 Task: Look for space in Wādī as Sīr, Jordan from 22nd June, 2023 to 30th June, 2023 for 2 adults in price range Rs.7000 to Rs.15000. Place can be entire place with 1  bedroom having 1 bed and 1 bathroom. Property type can be house, flat, guest house, hotel. Amenities needed are: washing machine. Booking option can be shelf check-in. Required host language is English.
Action: Mouse moved to (458, 70)
Screenshot: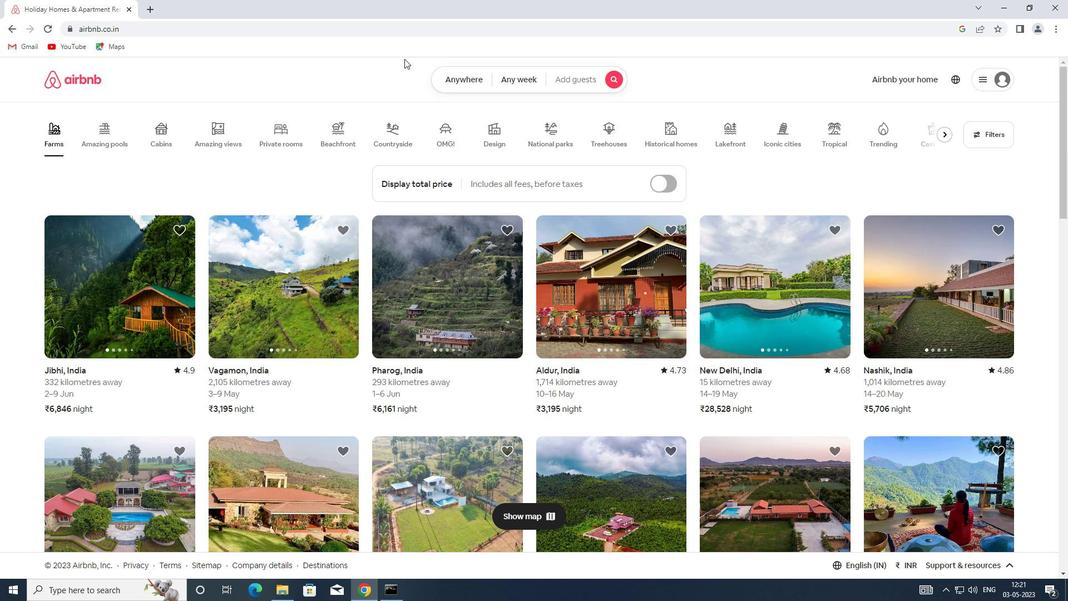
Action: Mouse pressed left at (458, 70)
Screenshot: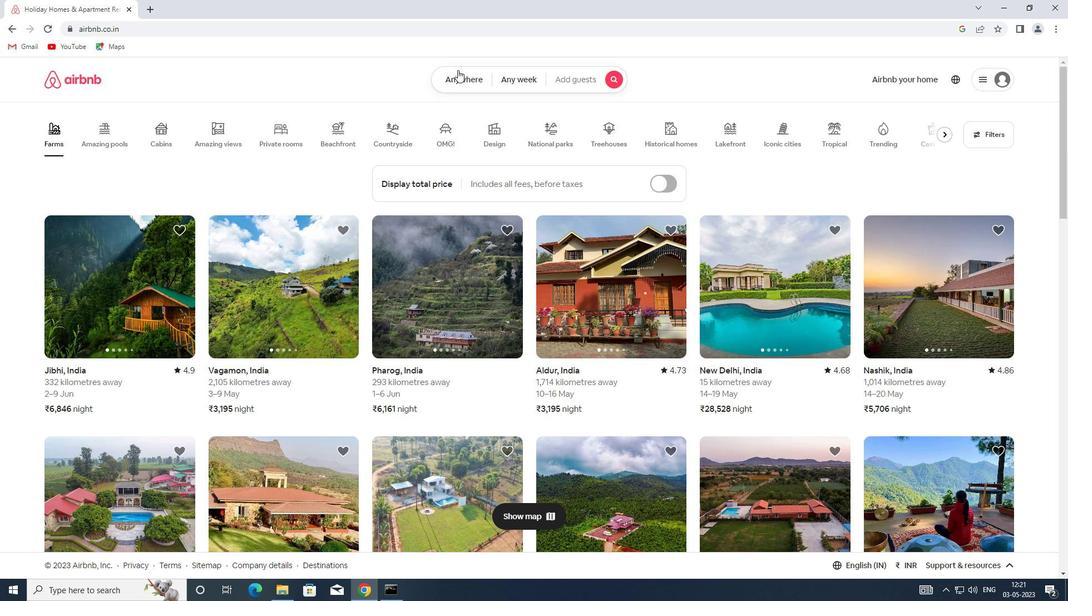 
Action: Mouse moved to (337, 126)
Screenshot: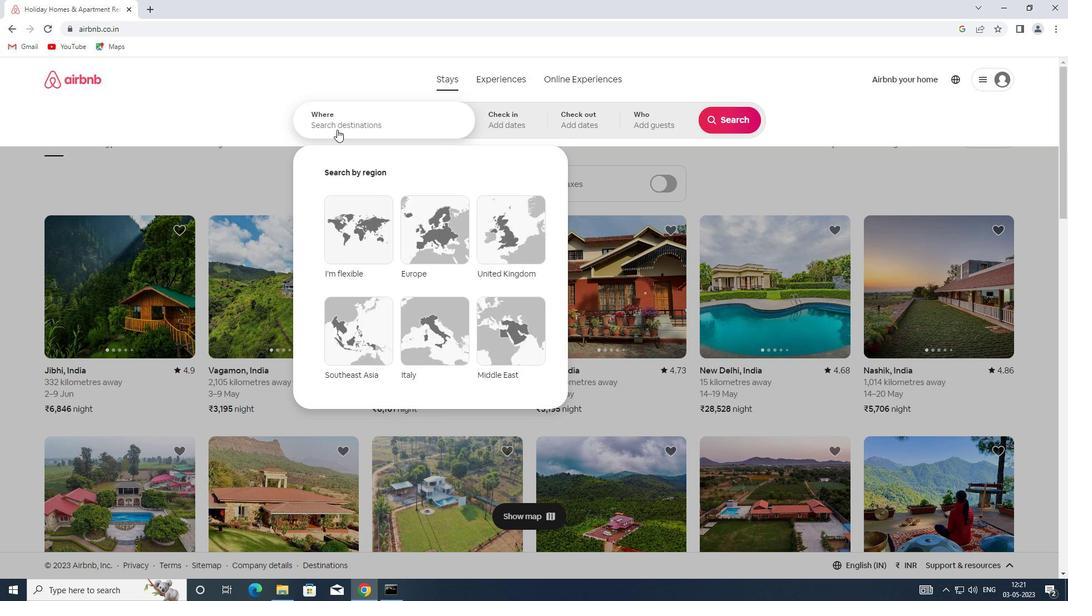 
Action: Mouse pressed left at (337, 126)
Screenshot: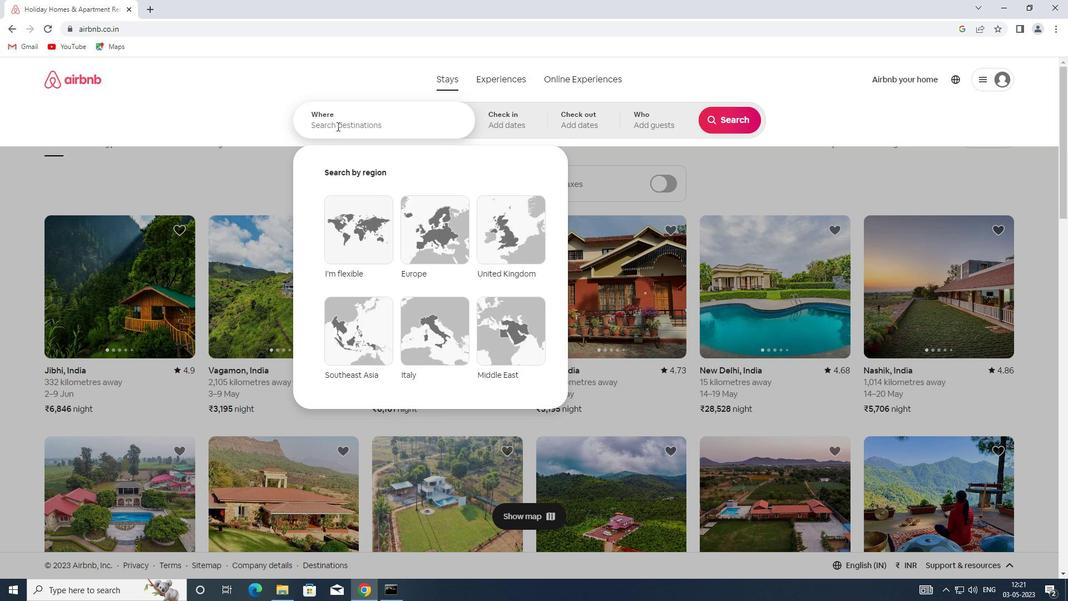 
Action: Key pressed <Key.shift>WADI<Key.space><Key.shift>S<Key.backspace>AS<Key.space><Key.shift>SIR,<Key.shift>JORDAN
Screenshot: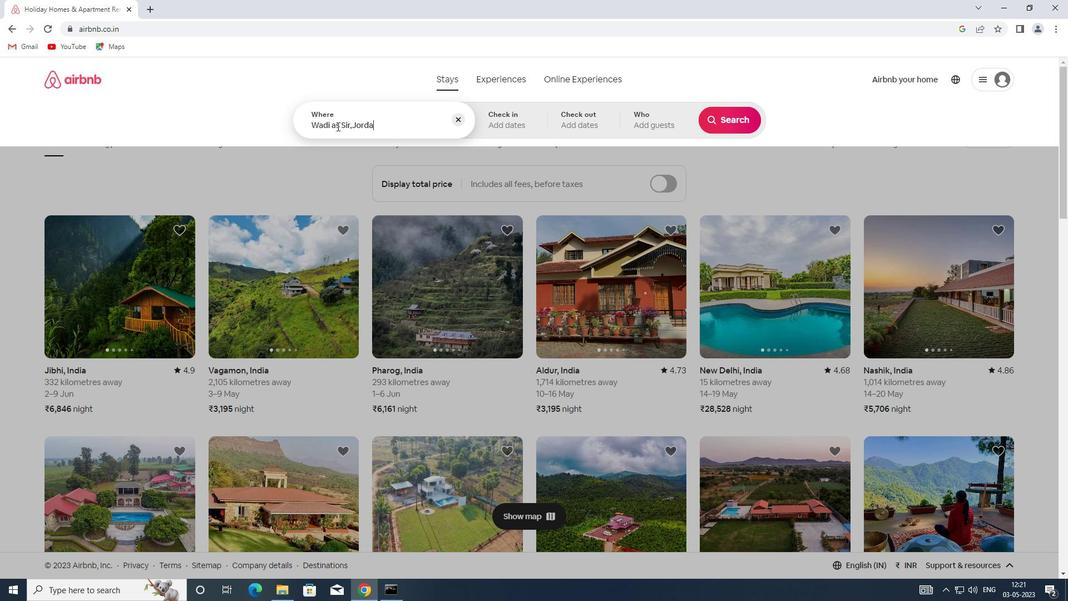
Action: Mouse moved to (509, 122)
Screenshot: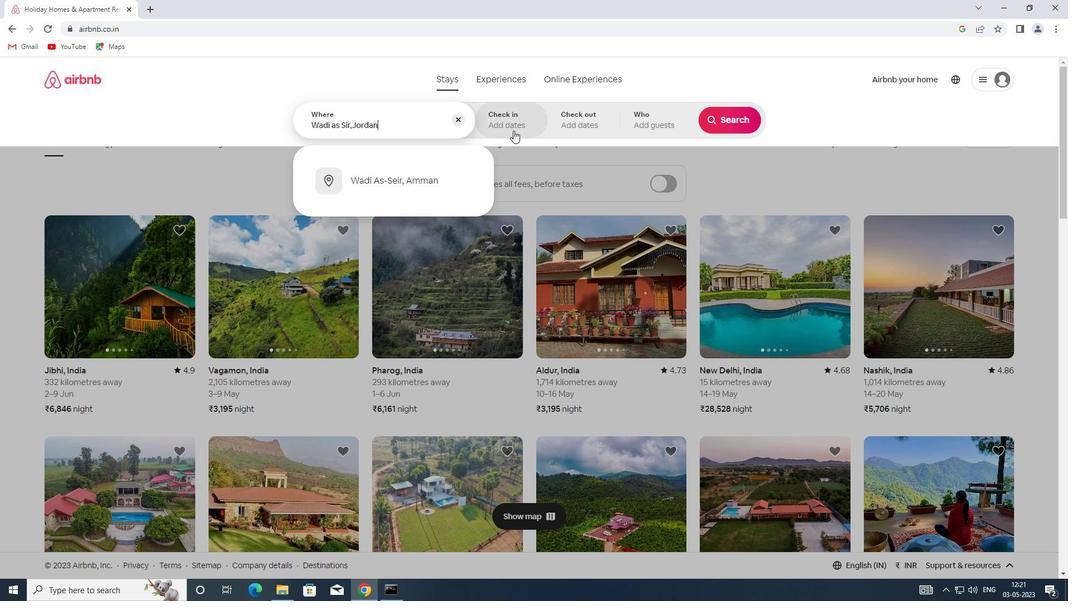 
Action: Mouse pressed left at (509, 122)
Screenshot: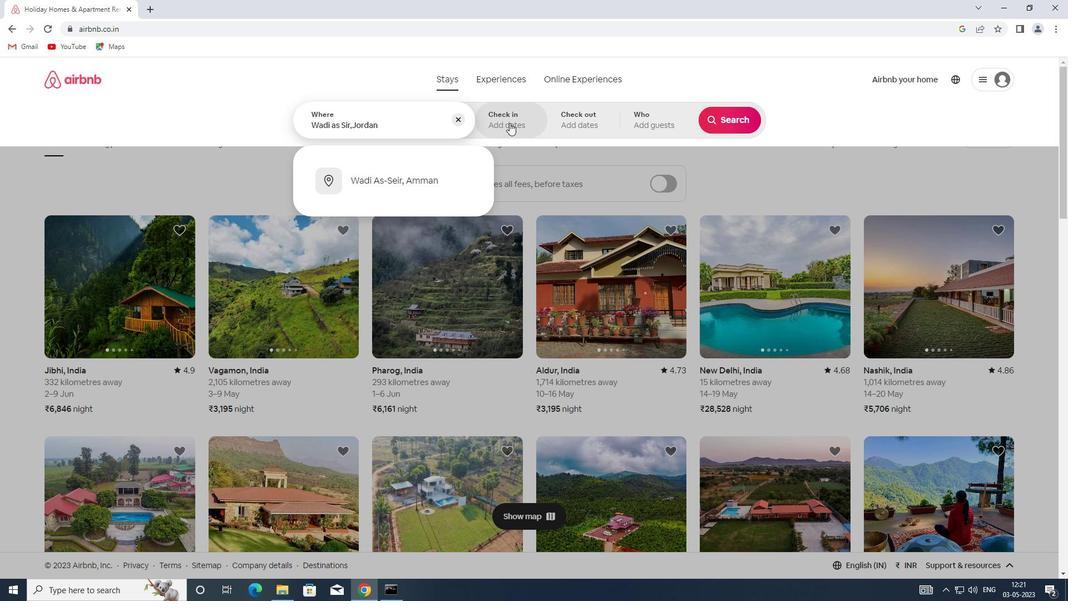 
Action: Mouse moved to (673, 332)
Screenshot: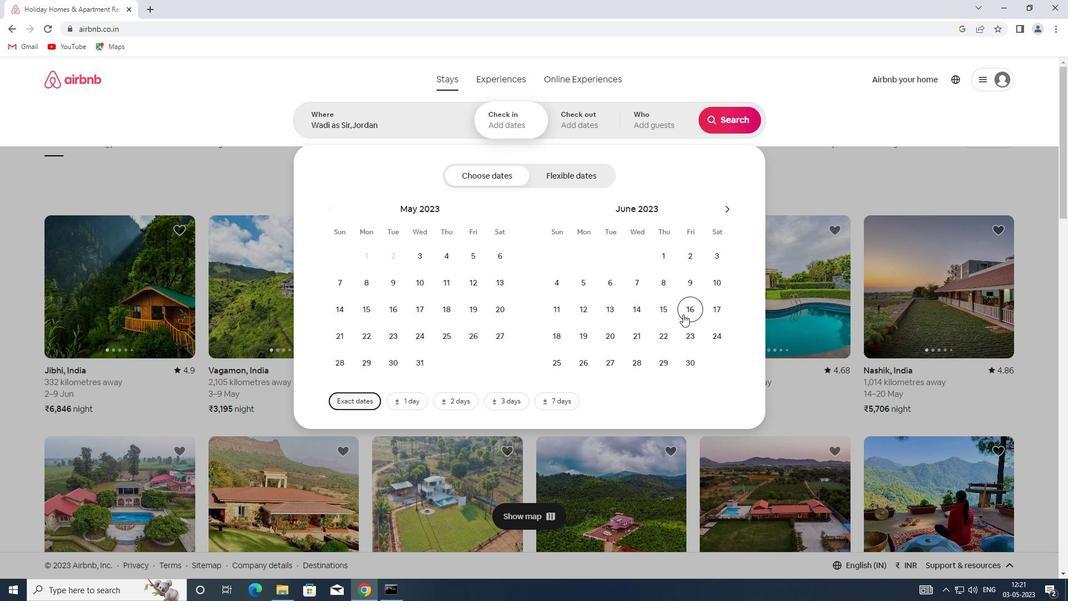 
Action: Mouse pressed left at (673, 332)
Screenshot: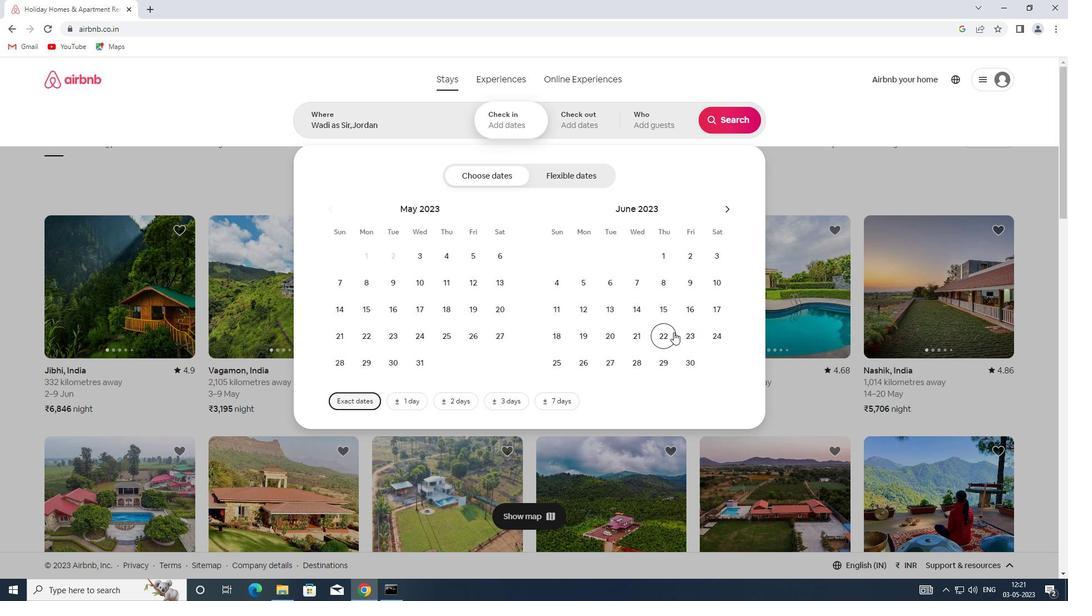 
Action: Mouse moved to (682, 359)
Screenshot: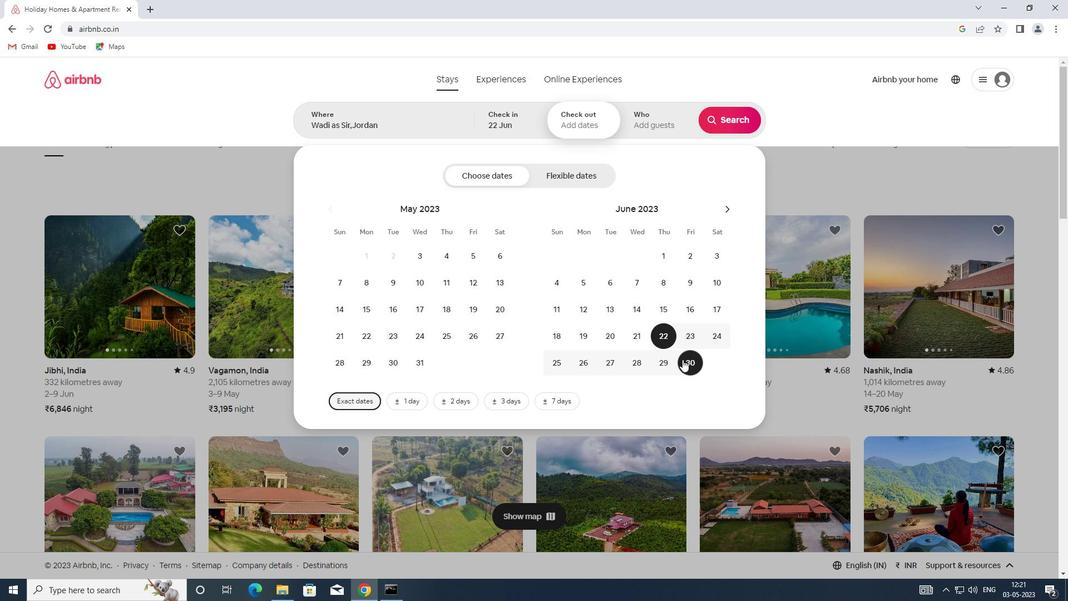 
Action: Mouse pressed left at (682, 359)
Screenshot: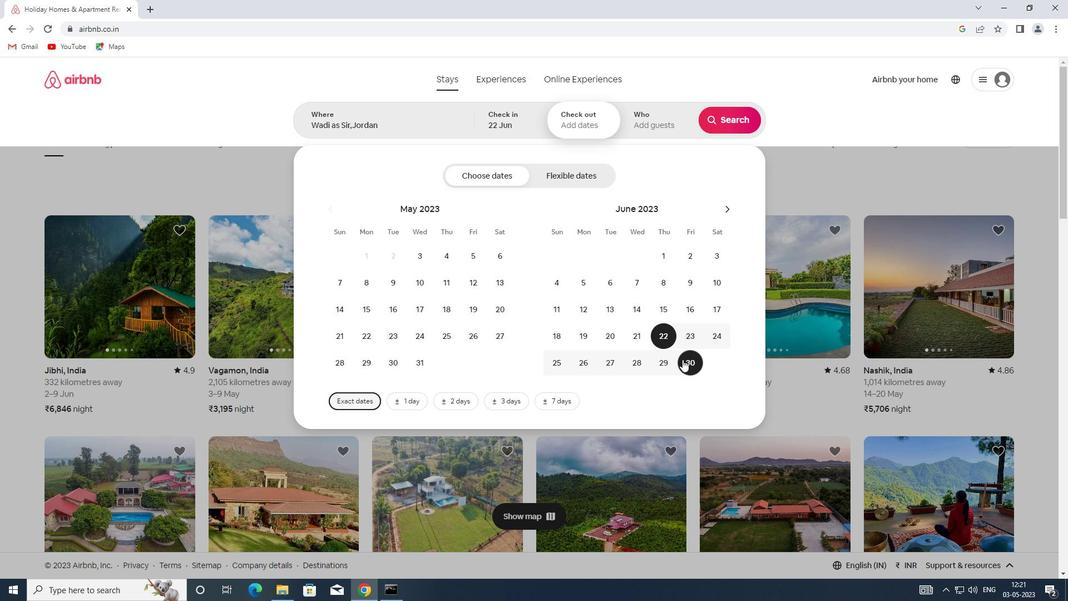 
Action: Mouse moved to (658, 124)
Screenshot: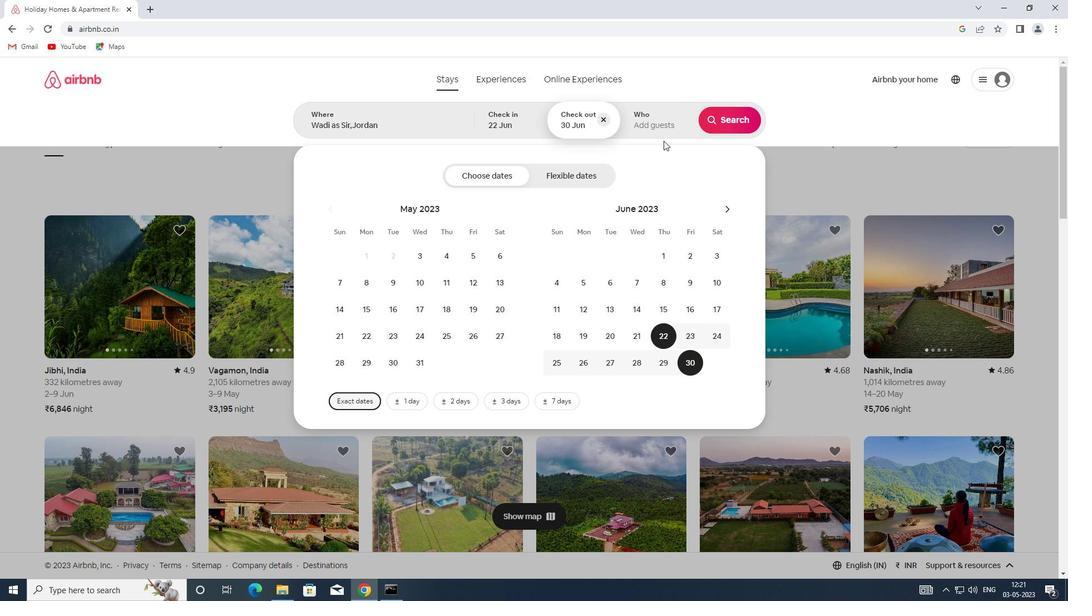 
Action: Mouse pressed left at (658, 124)
Screenshot: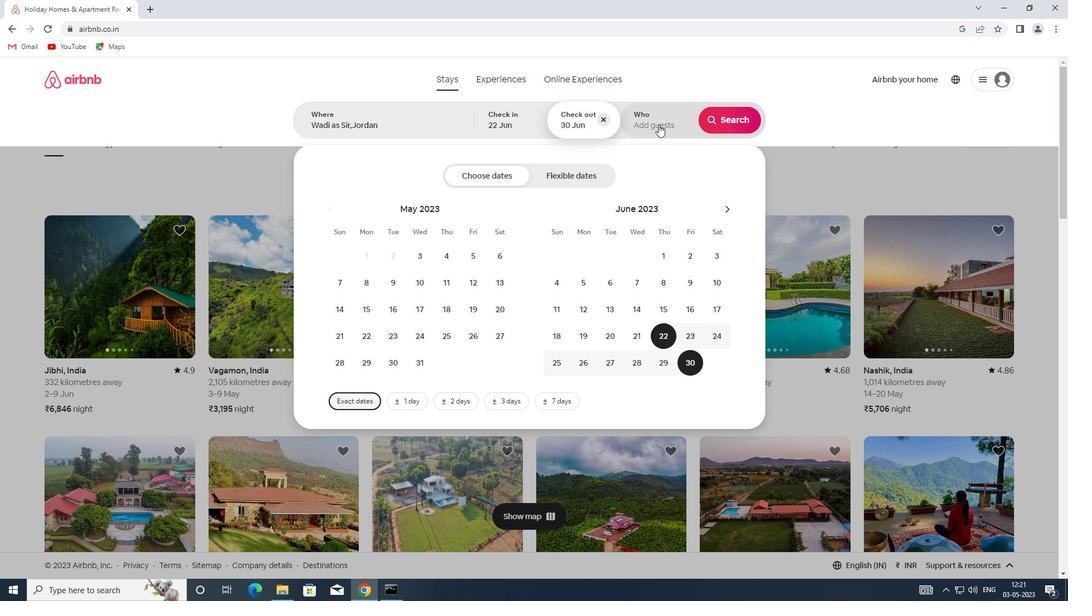 
Action: Mouse moved to (742, 179)
Screenshot: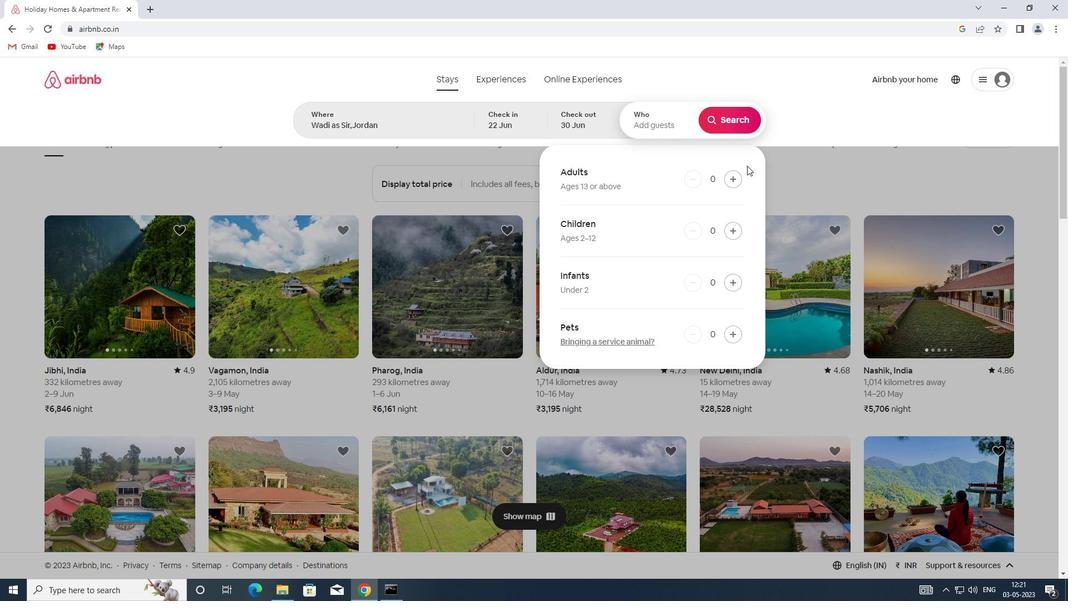 
Action: Mouse pressed left at (742, 179)
Screenshot: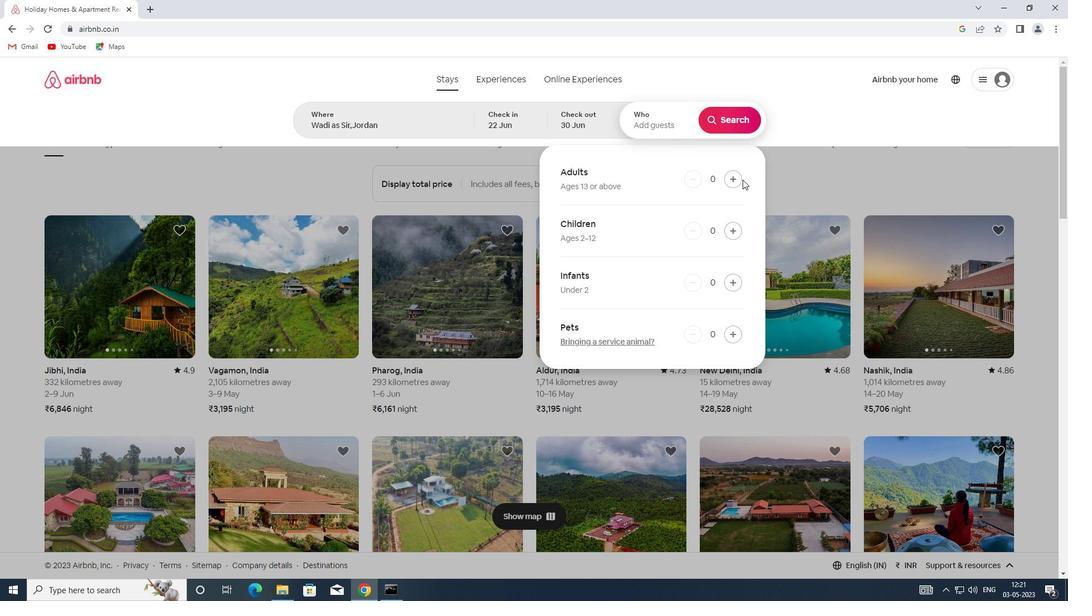 
Action: Mouse moved to (737, 176)
Screenshot: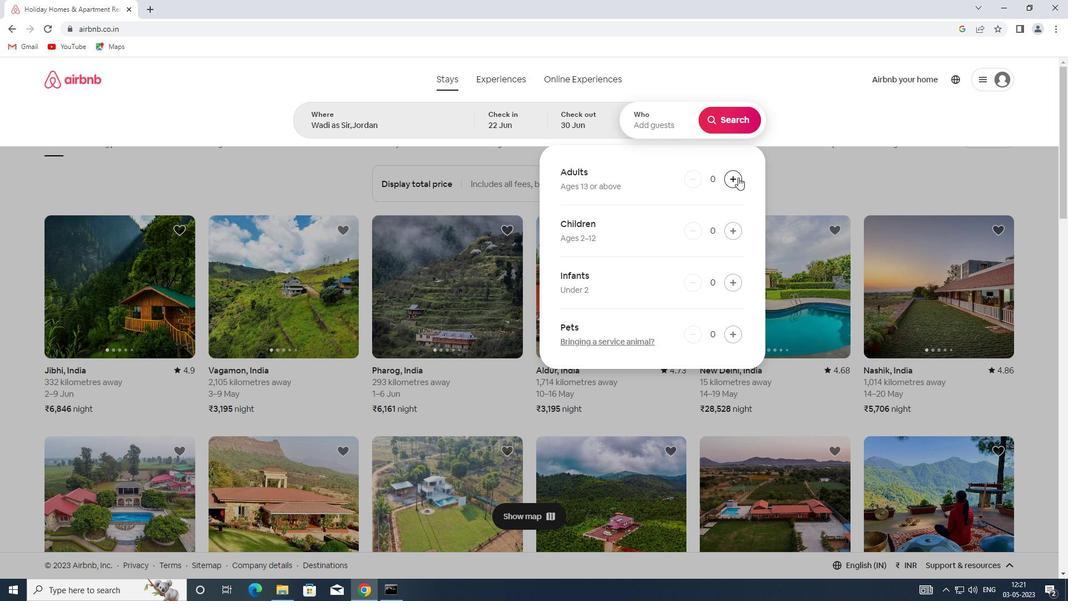 
Action: Mouse pressed left at (737, 176)
Screenshot: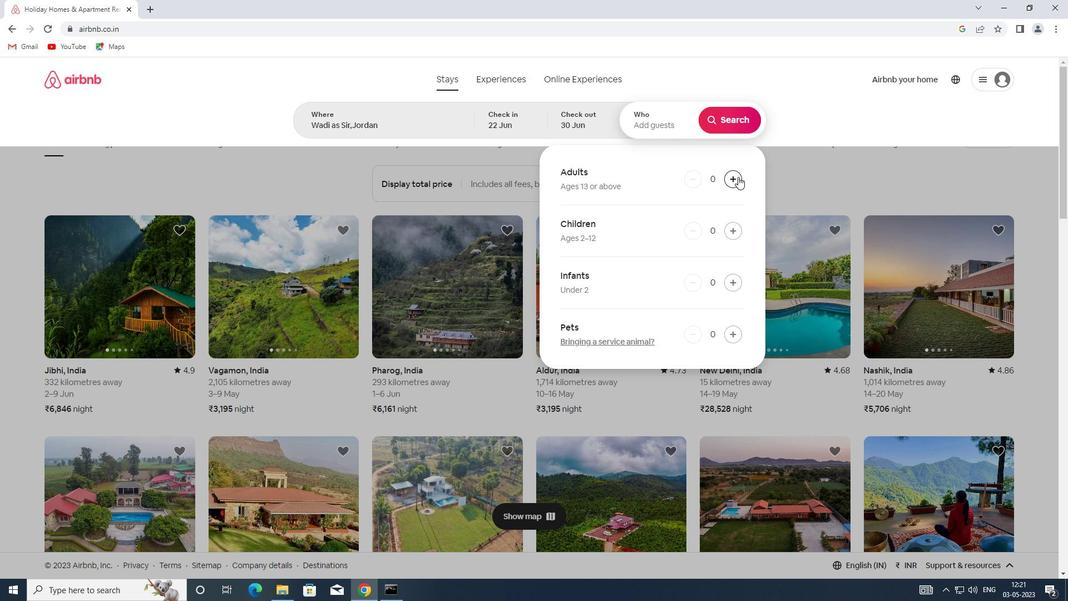 
Action: Mouse pressed left at (737, 176)
Screenshot: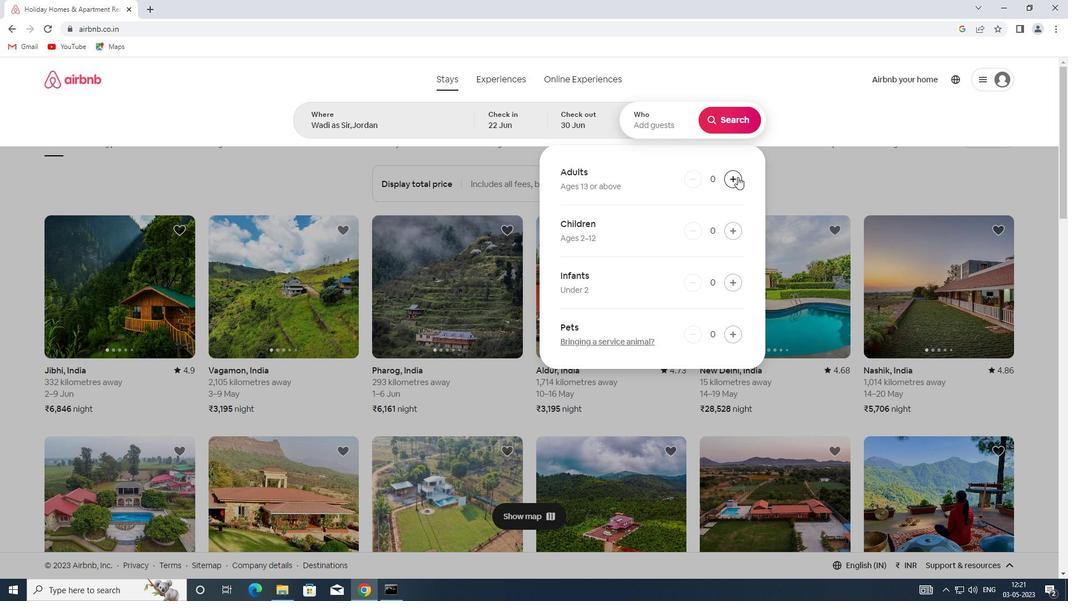 
Action: Mouse moved to (736, 114)
Screenshot: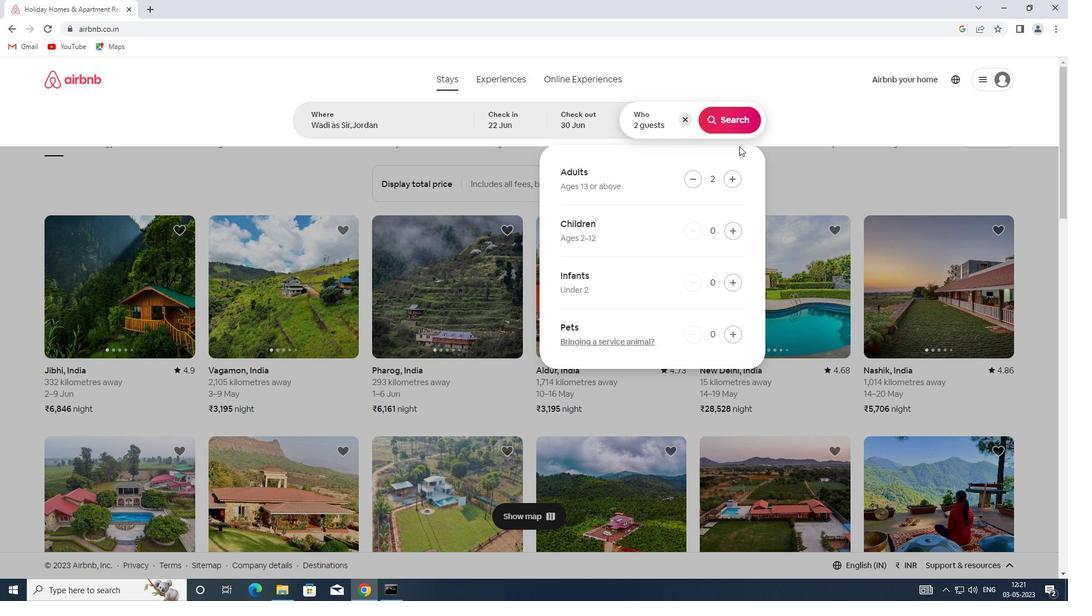 
Action: Mouse pressed left at (736, 114)
Screenshot: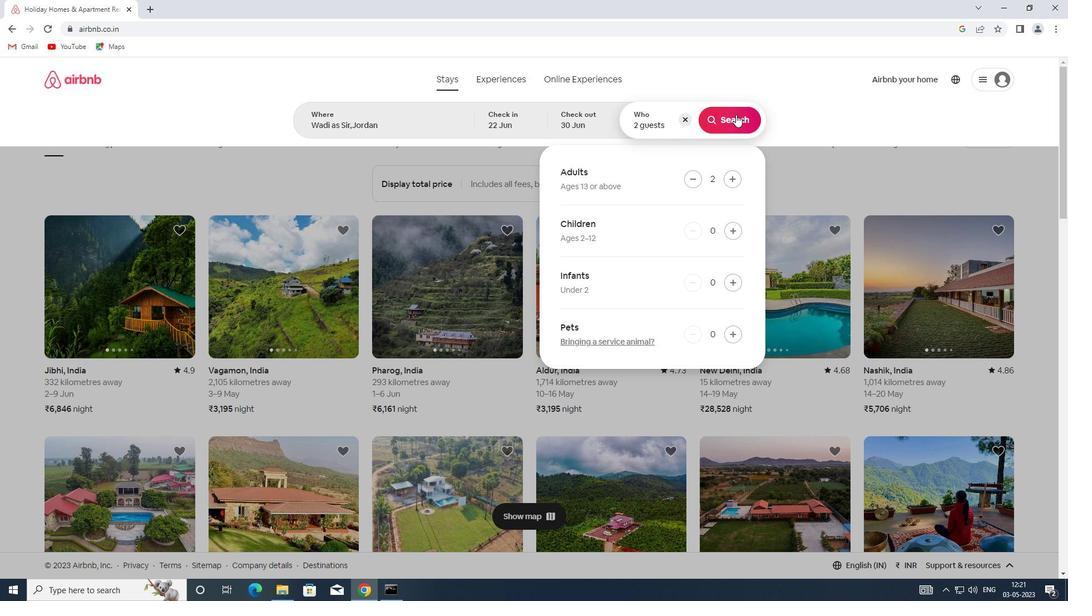 
Action: Mouse moved to (1005, 125)
Screenshot: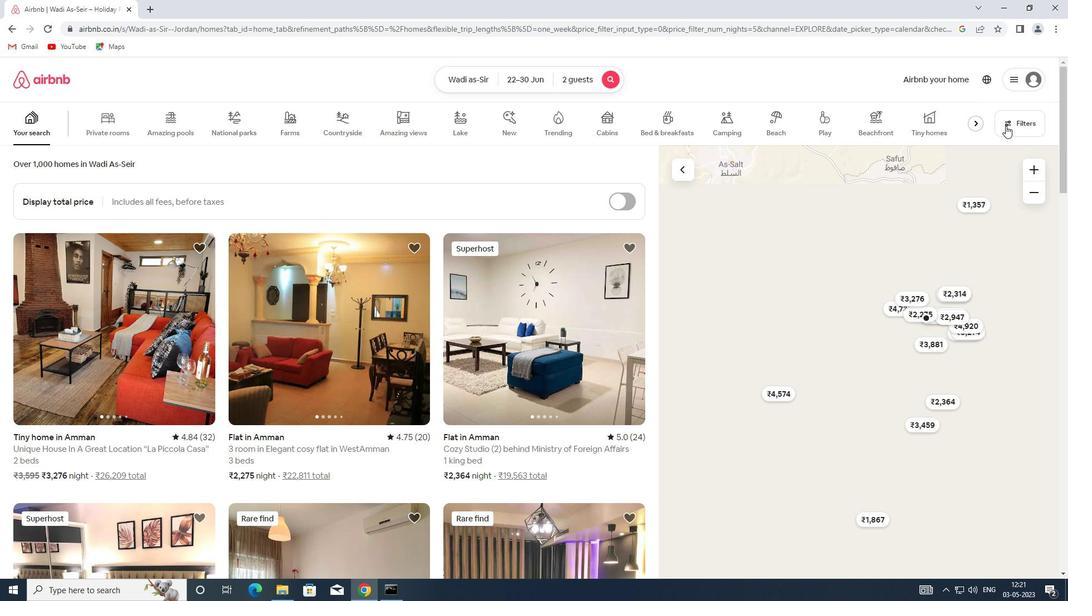 
Action: Mouse pressed left at (1005, 125)
Screenshot: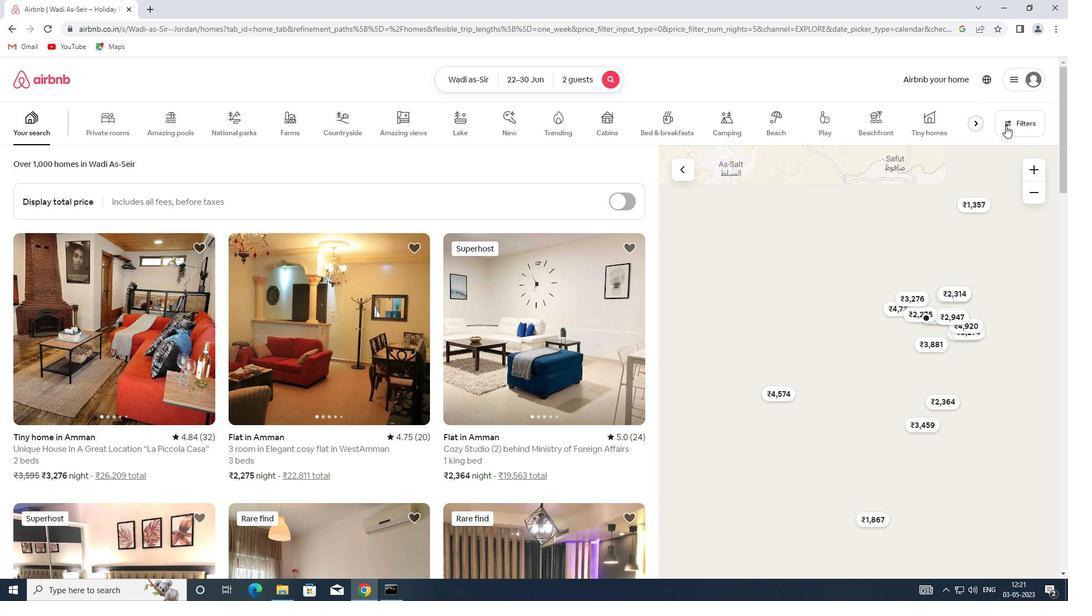 
Action: Mouse moved to (407, 259)
Screenshot: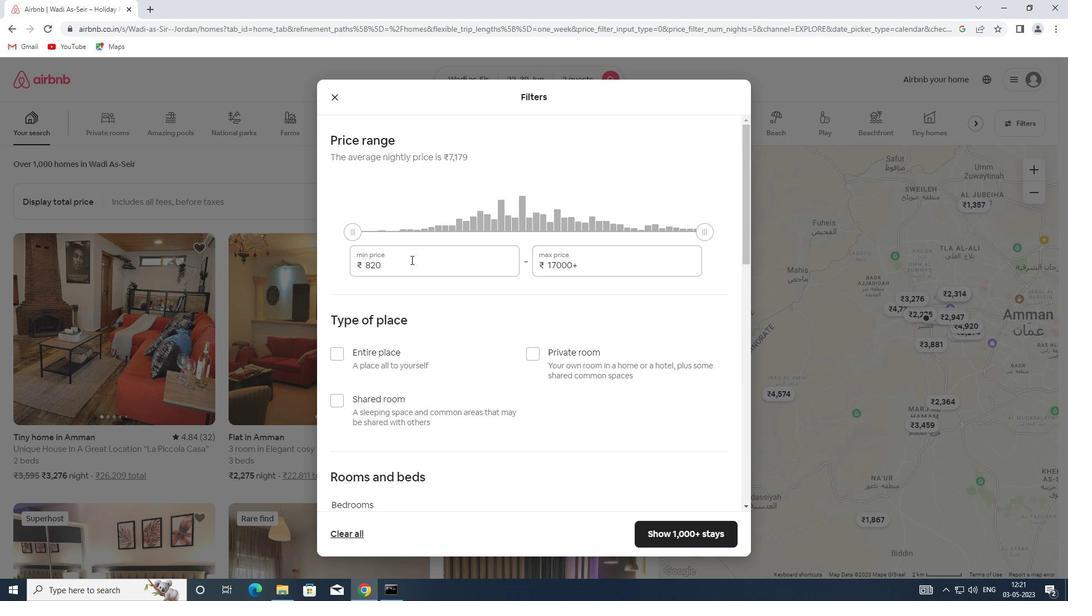 
Action: Mouse pressed left at (407, 259)
Screenshot: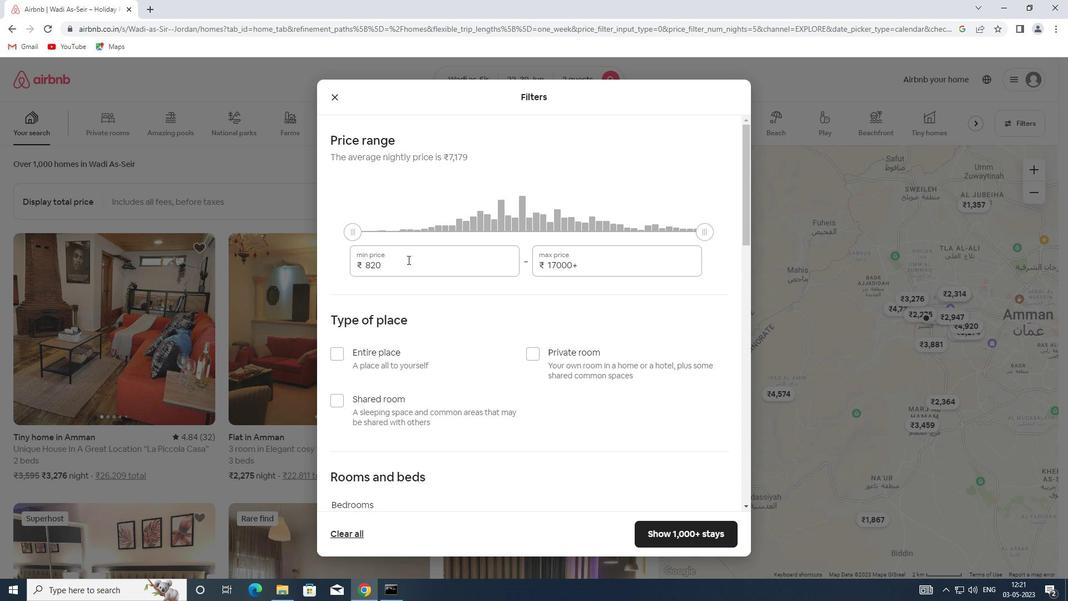 
Action: Mouse moved to (352, 266)
Screenshot: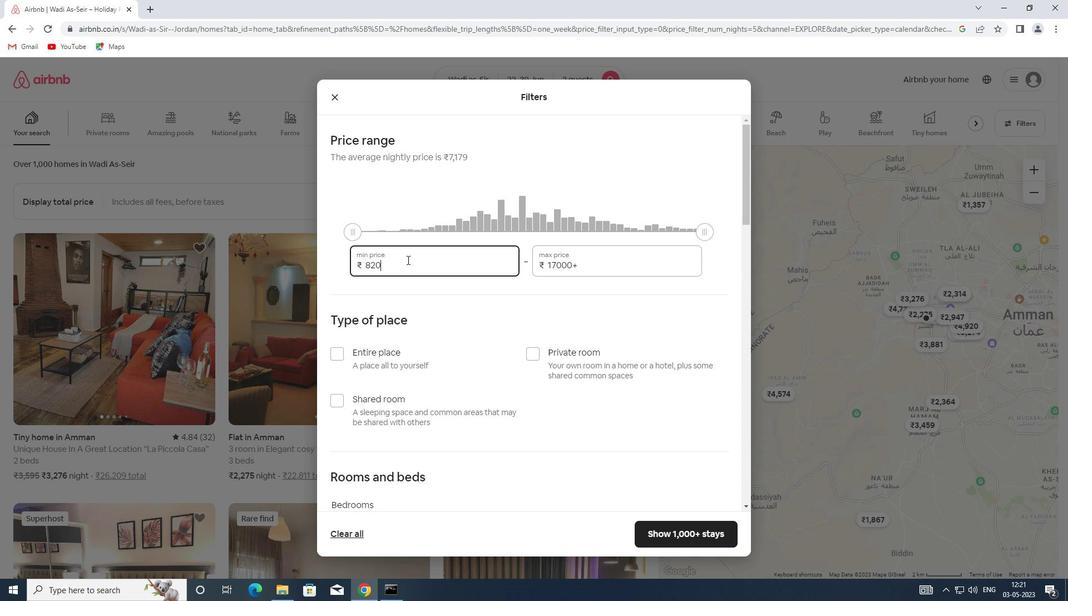 
Action: Key pressed 7000
Screenshot: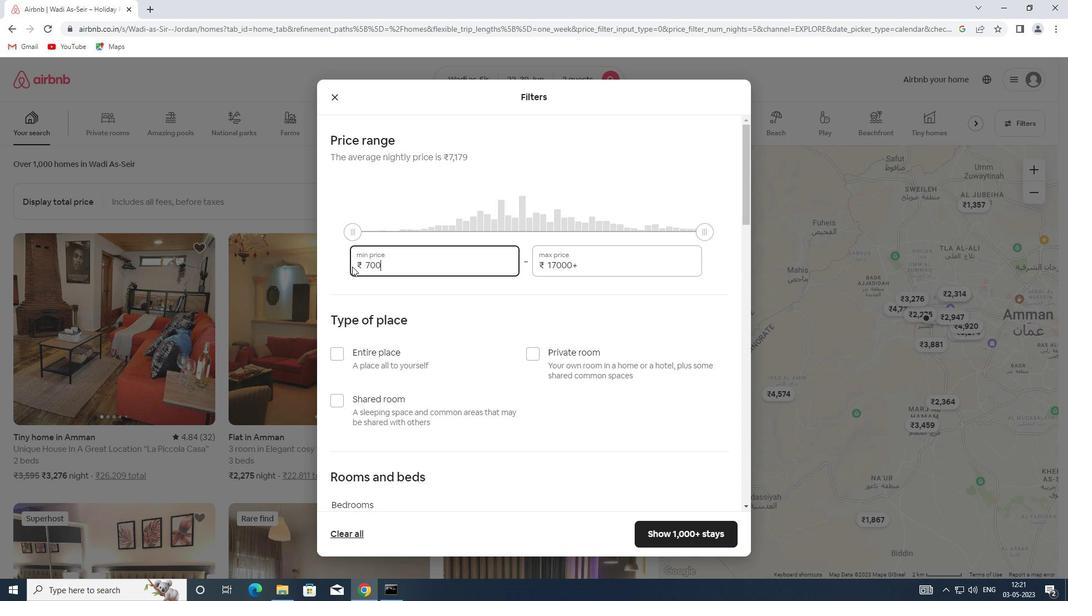 
Action: Mouse moved to (578, 267)
Screenshot: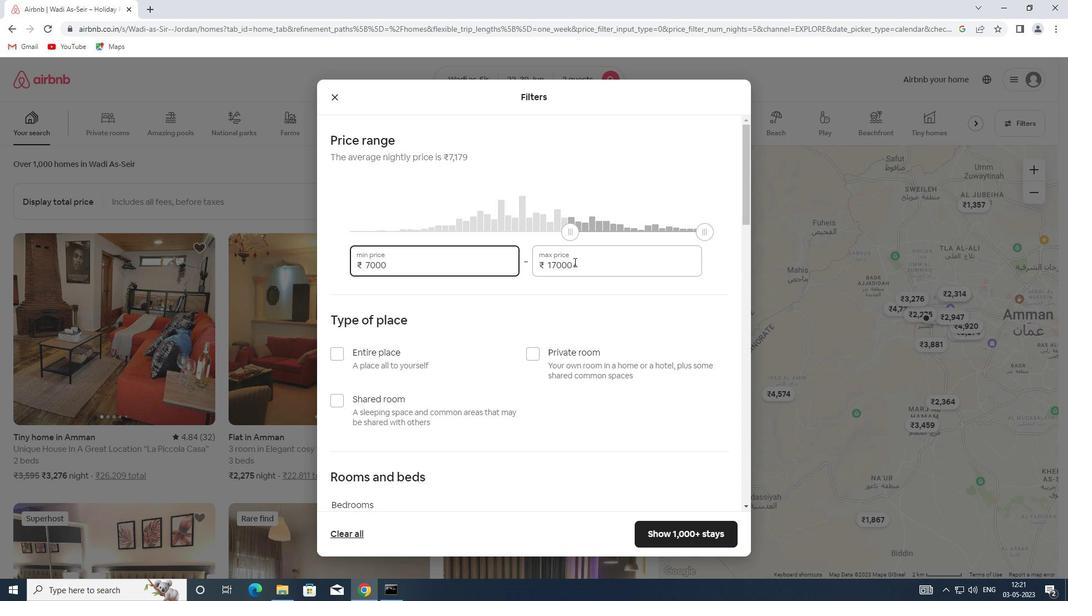 
Action: Mouse pressed left at (578, 267)
Screenshot: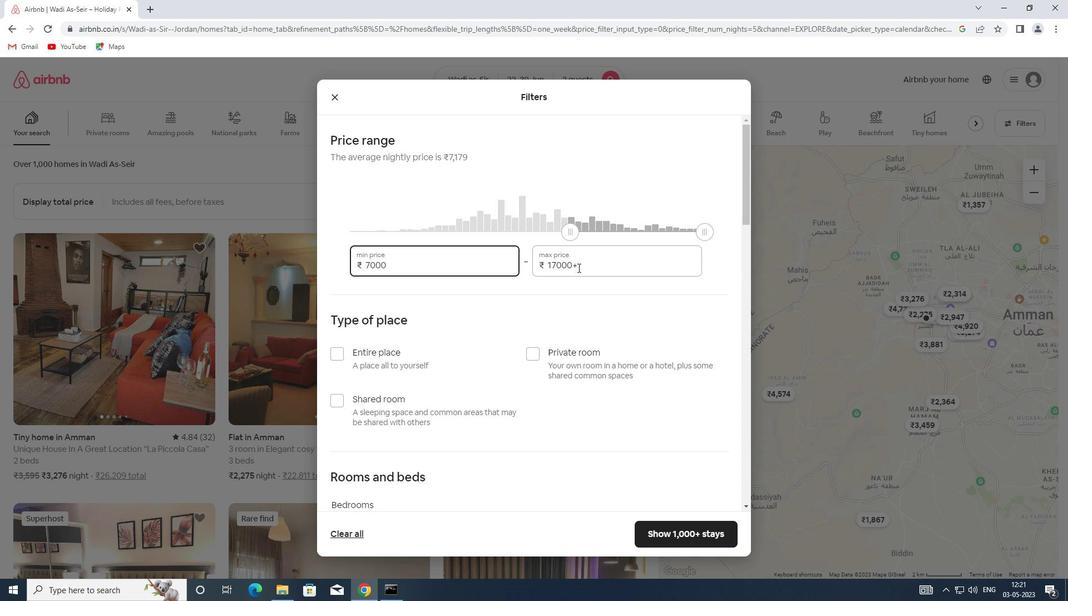 
Action: Mouse moved to (470, 267)
Screenshot: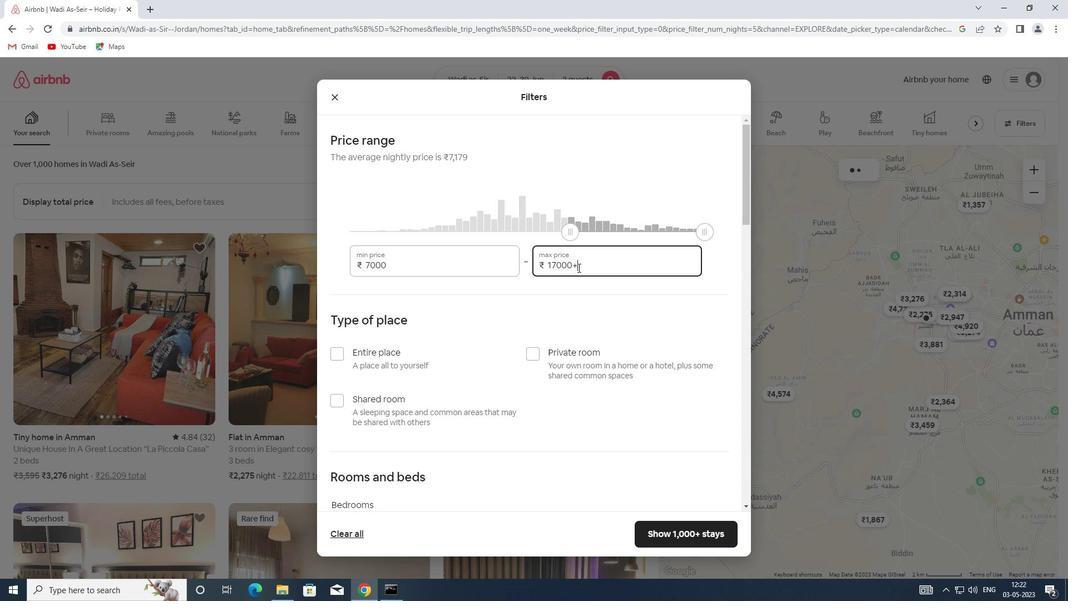 
Action: Key pressed 15000
Screenshot: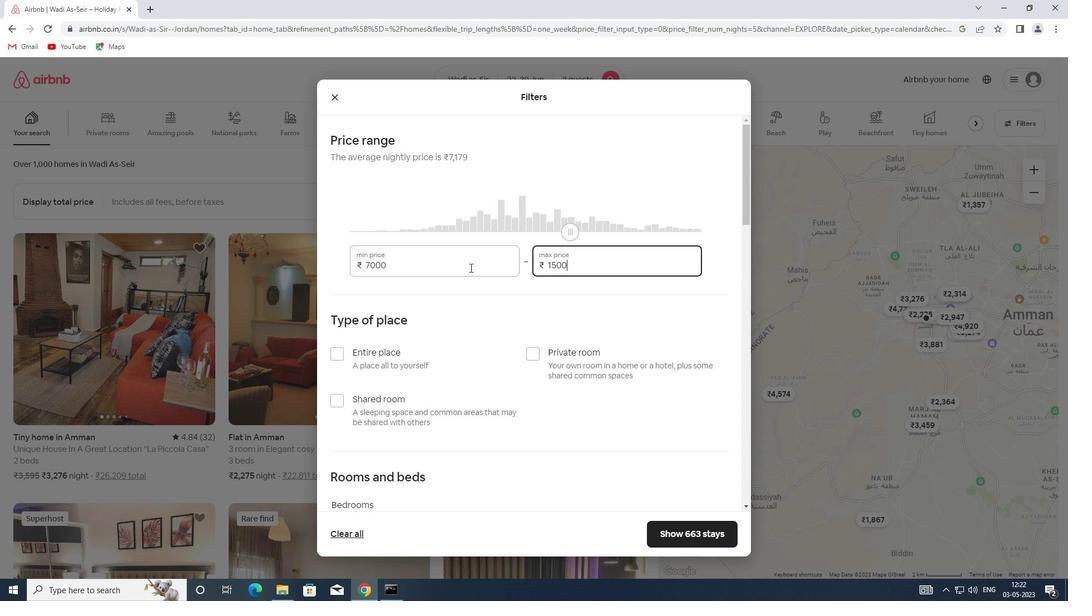 
Action: Mouse moved to (336, 351)
Screenshot: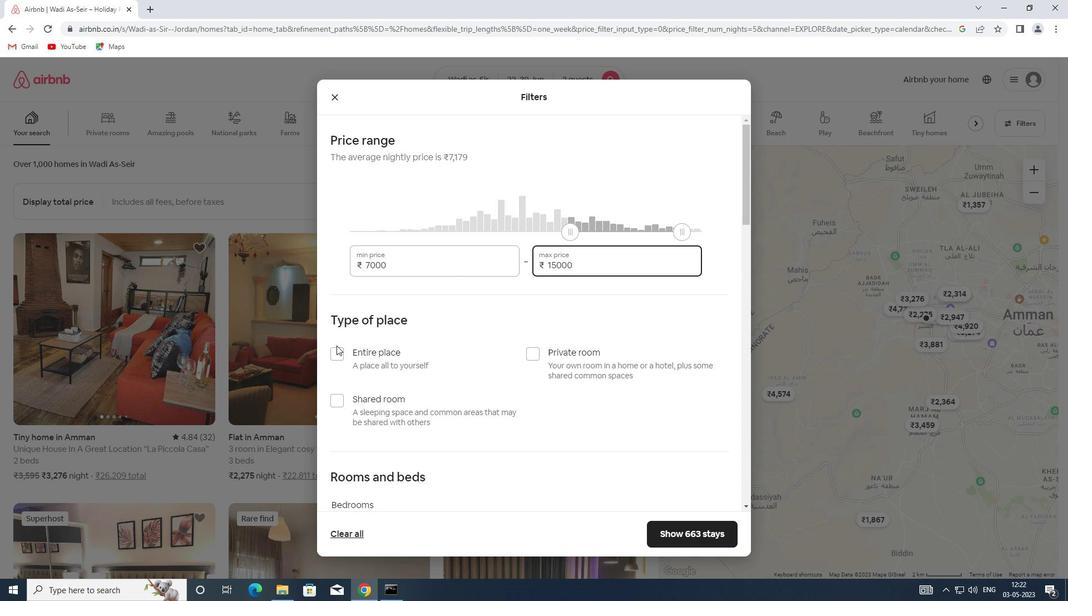 
Action: Mouse pressed left at (336, 351)
Screenshot: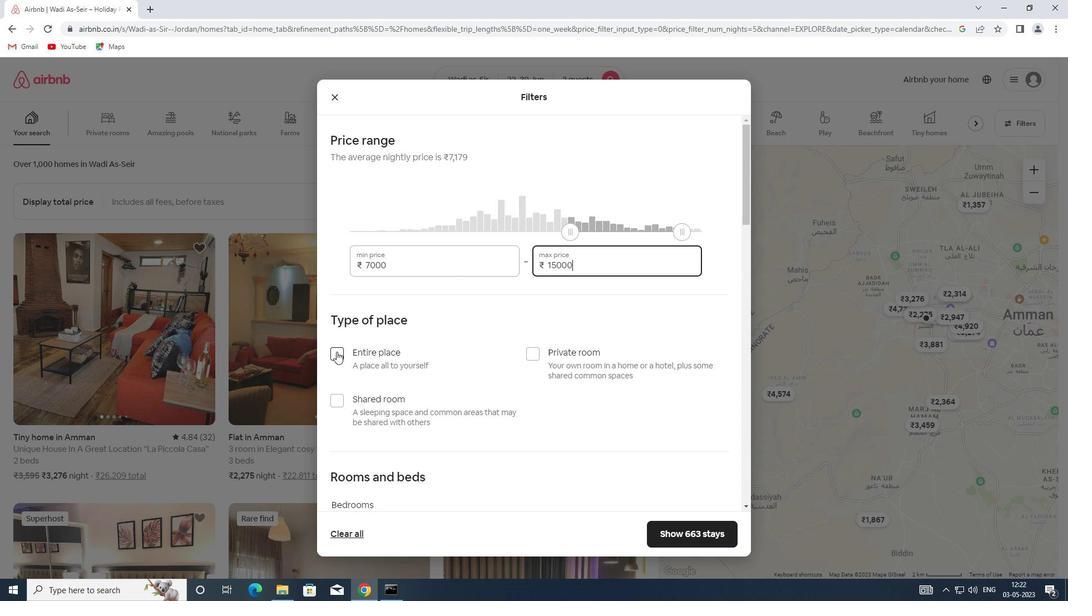 
Action: Mouse scrolled (336, 351) with delta (0, 0)
Screenshot: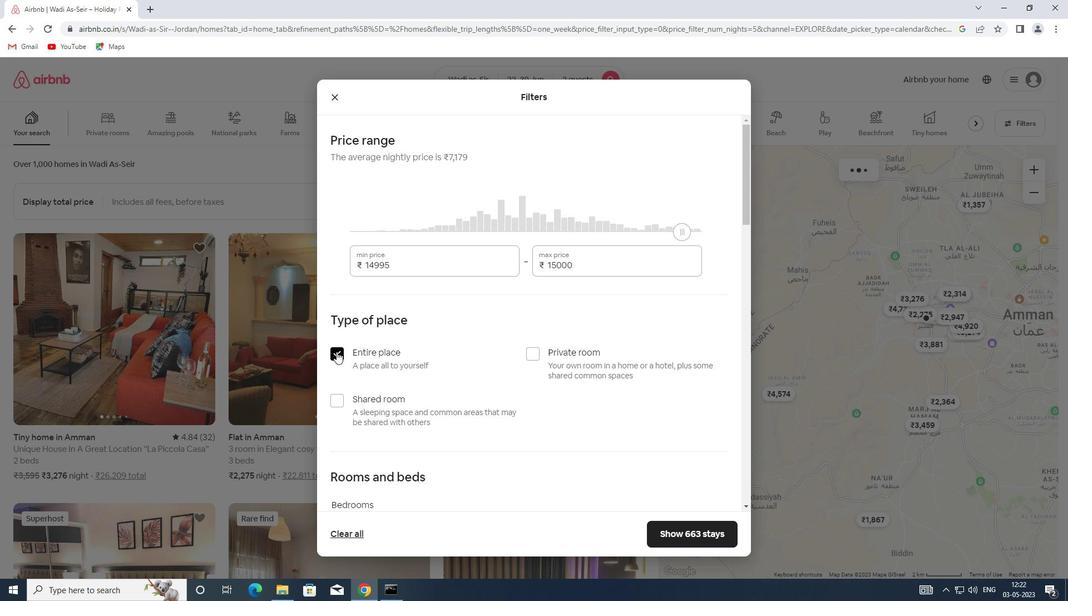 
Action: Mouse scrolled (336, 351) with delta (0, 0)
Screenshot: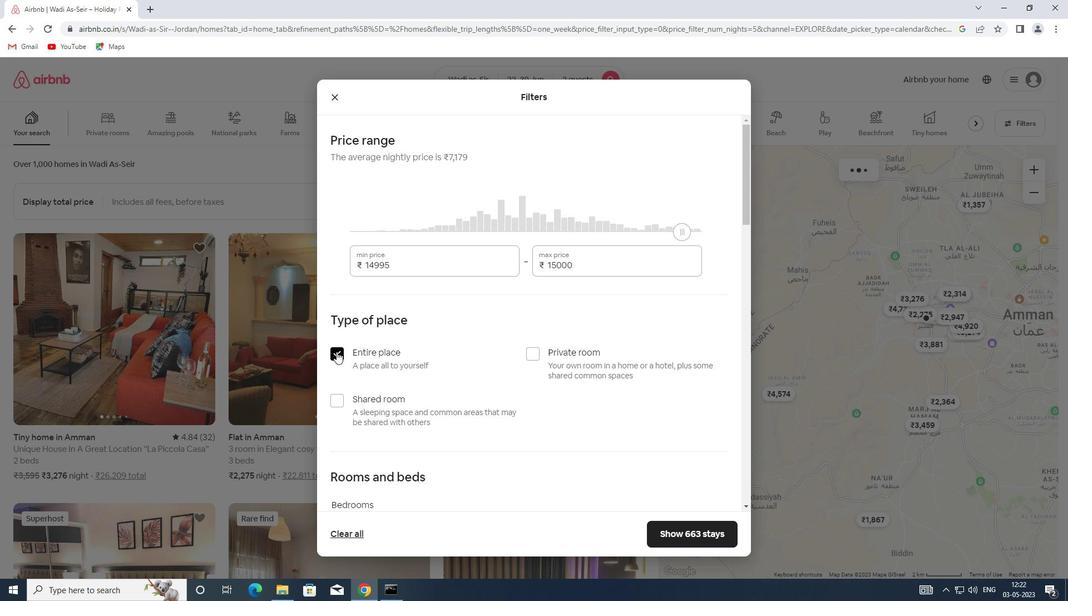 
Action: Mouse moved to (338, 352)
Screenshot: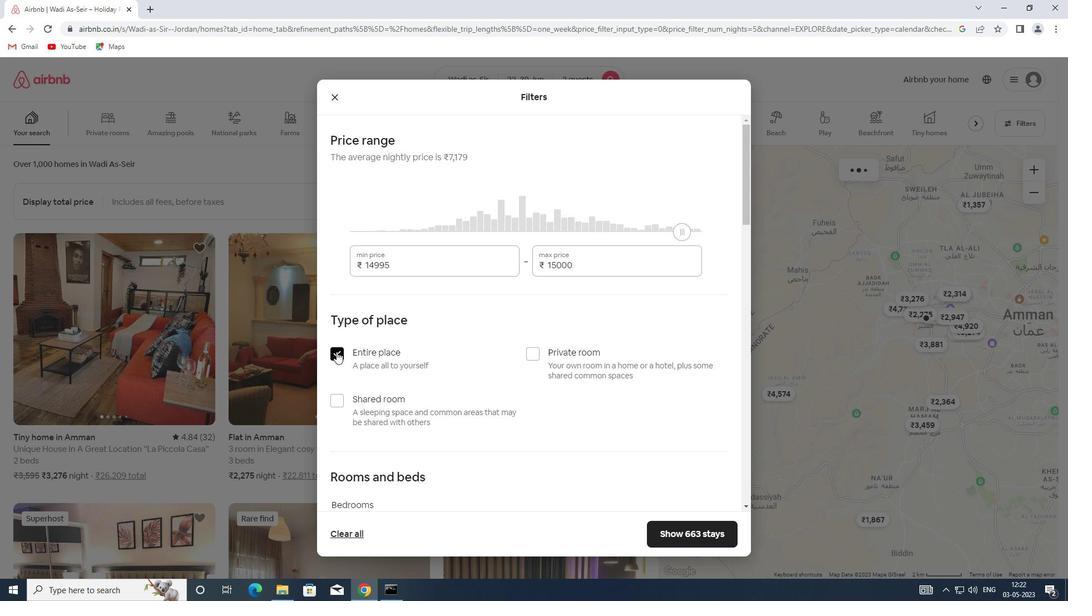 
Action: Mouse scrolled (338, 351) with delta (0, 0)
Screenshot: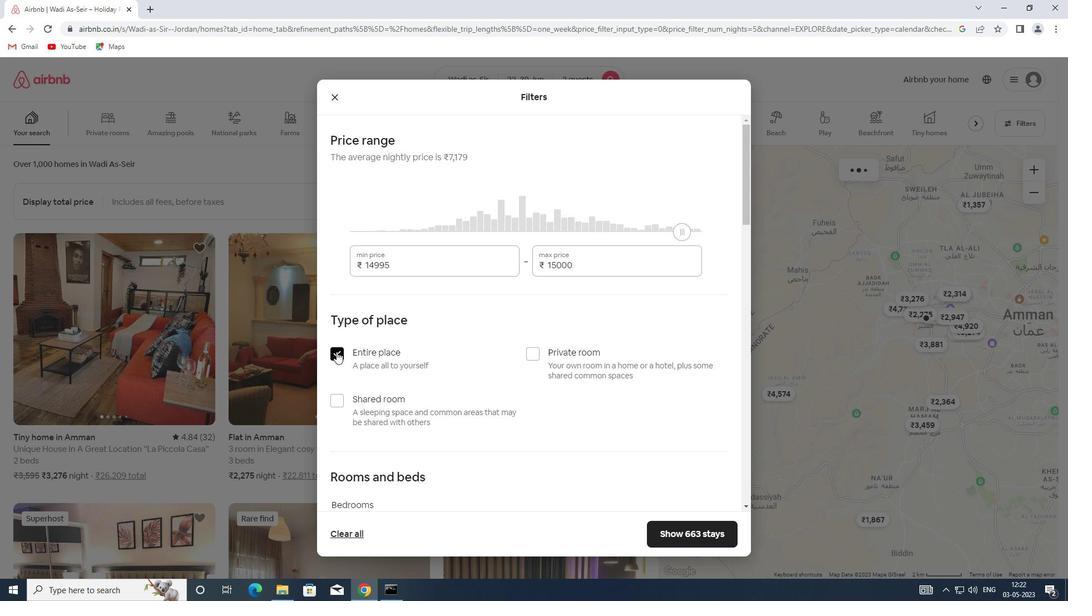 
Action: Mouse moved to (362, 316)
Screenshot: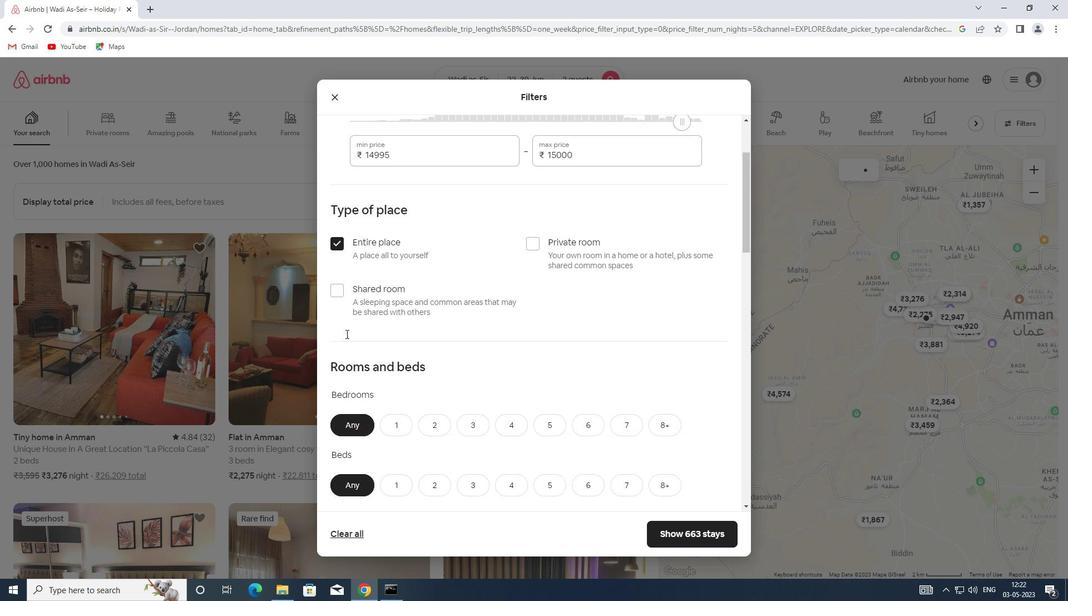 
Action: Mouse scrolled (362, 316) with delta (0, 0)
Screenshot: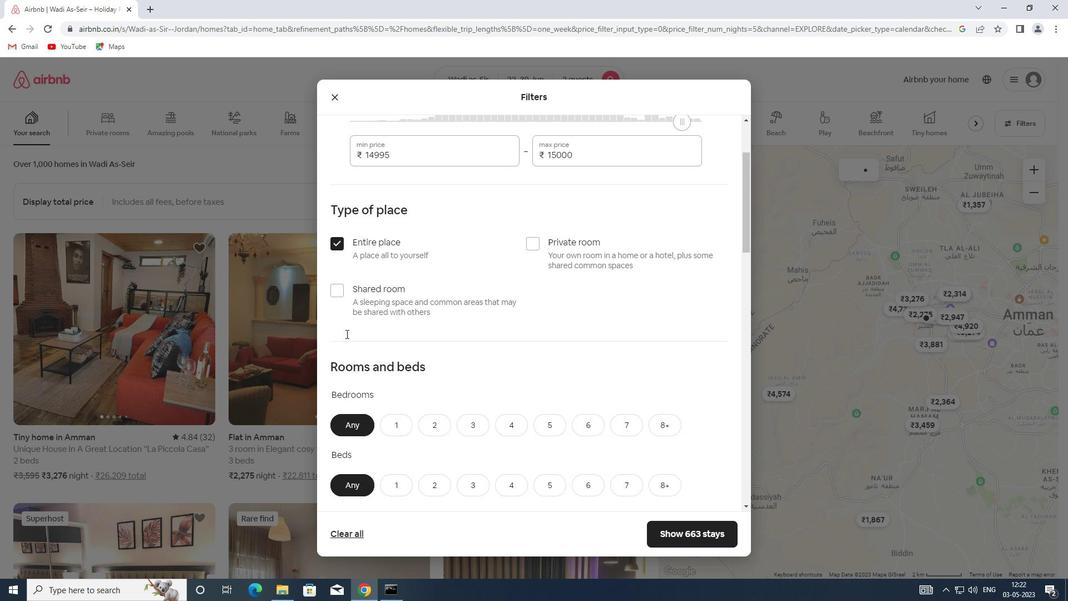 
Action: Mouse scrolled (362, 316) with delta (0, 0)
Screenshot: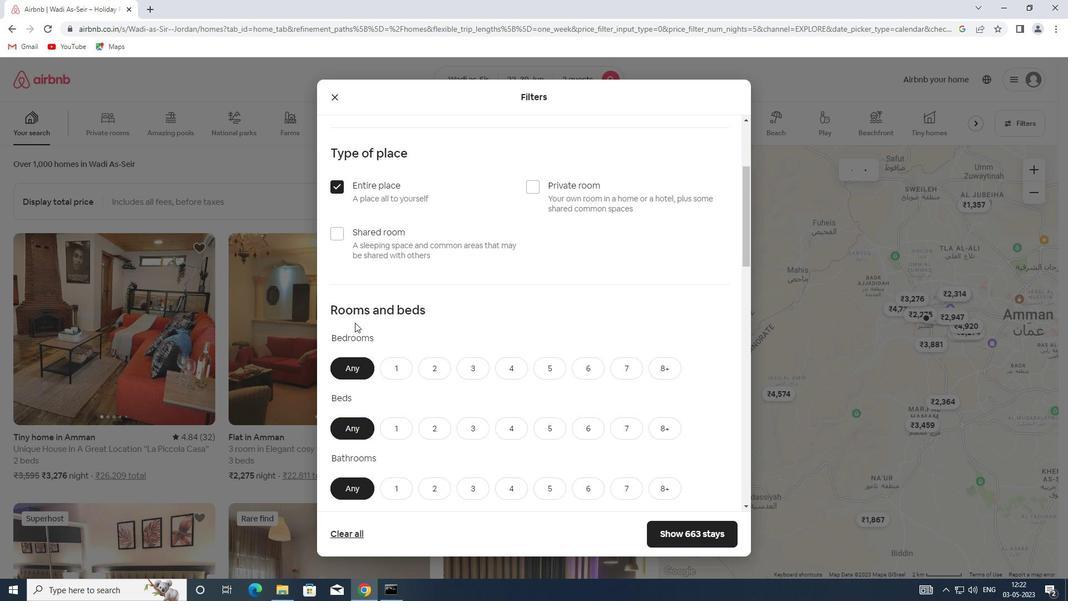 
Action: Mouse scrolled (362, 316) with delta (0, 0)
Screenshot: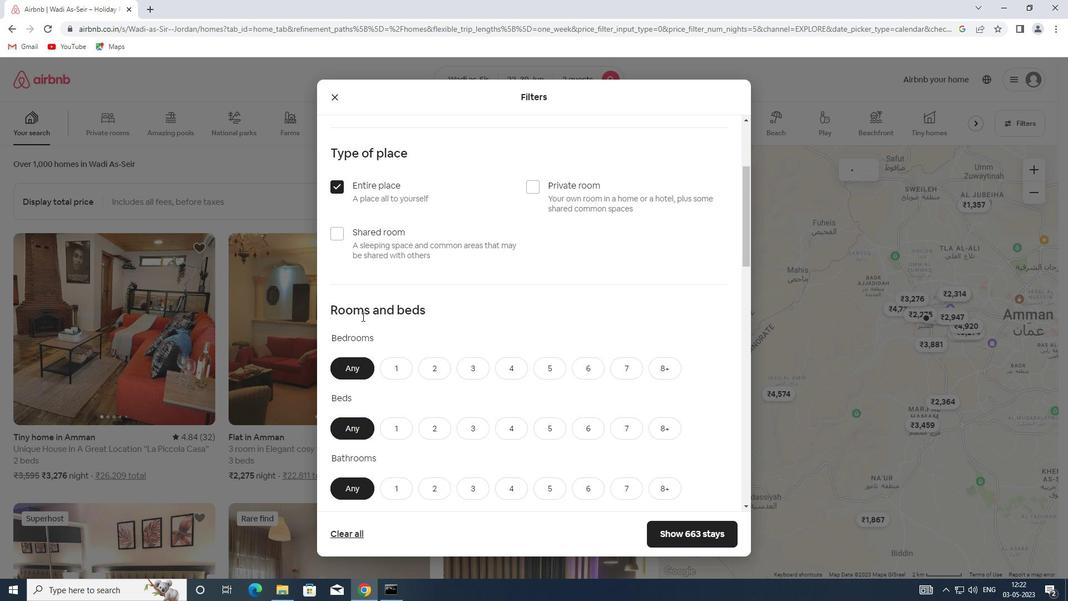 
Action: Mouse moved to (403, 202)
Screenshot: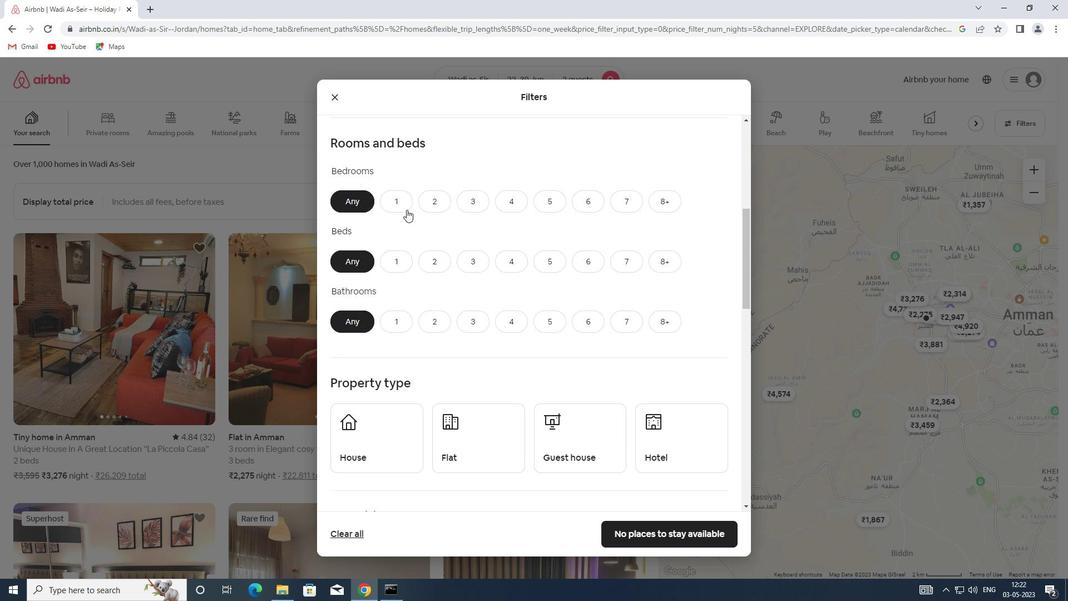 
Action: Mouse pressed left at (403, 202)
Screenshot: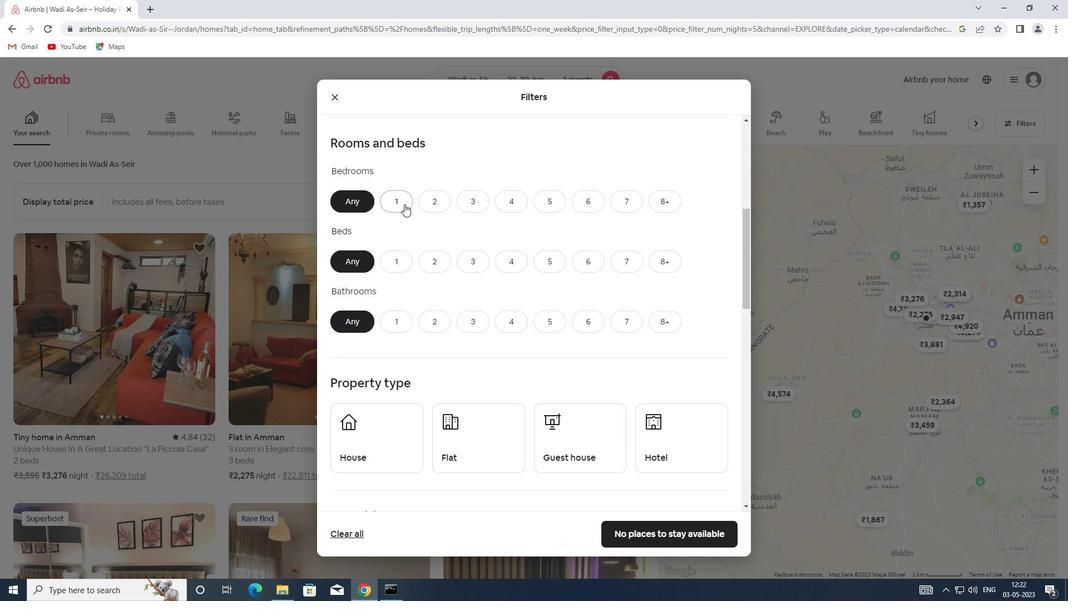 
Action: Mouse moved to (390, 265)
Screenshot: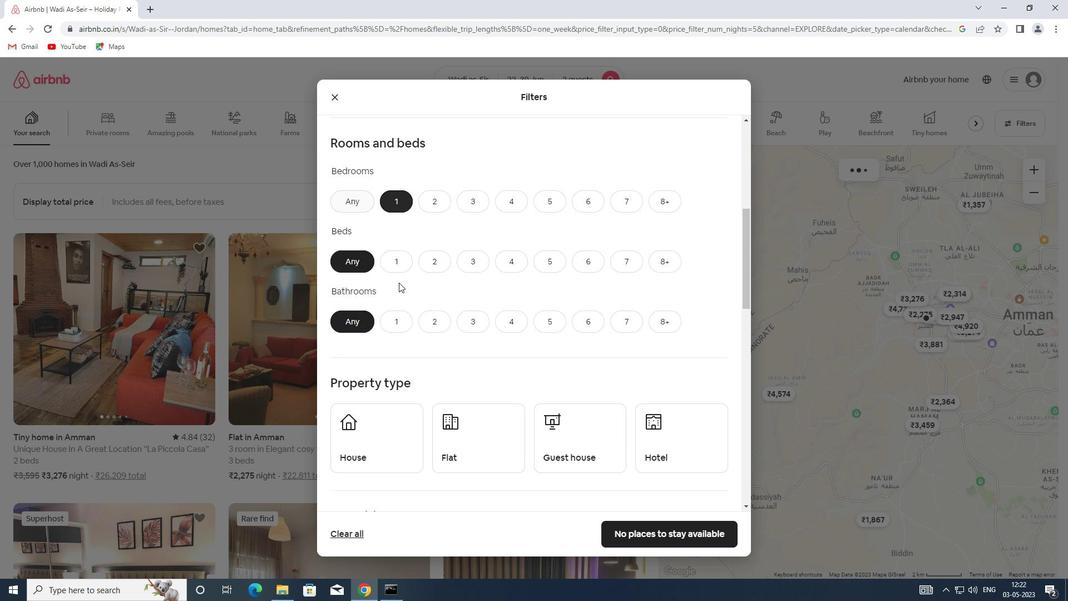 
Action: Mouse pressed left at (390, 265)
Screenshot: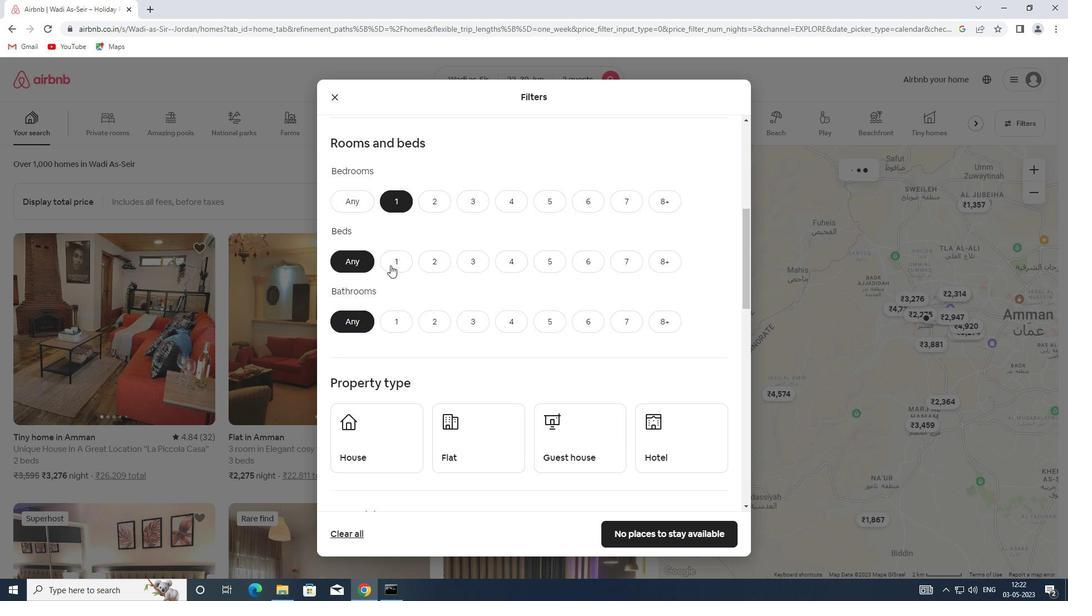 
Action: Mouse moved to (397, 325)
Screenshot: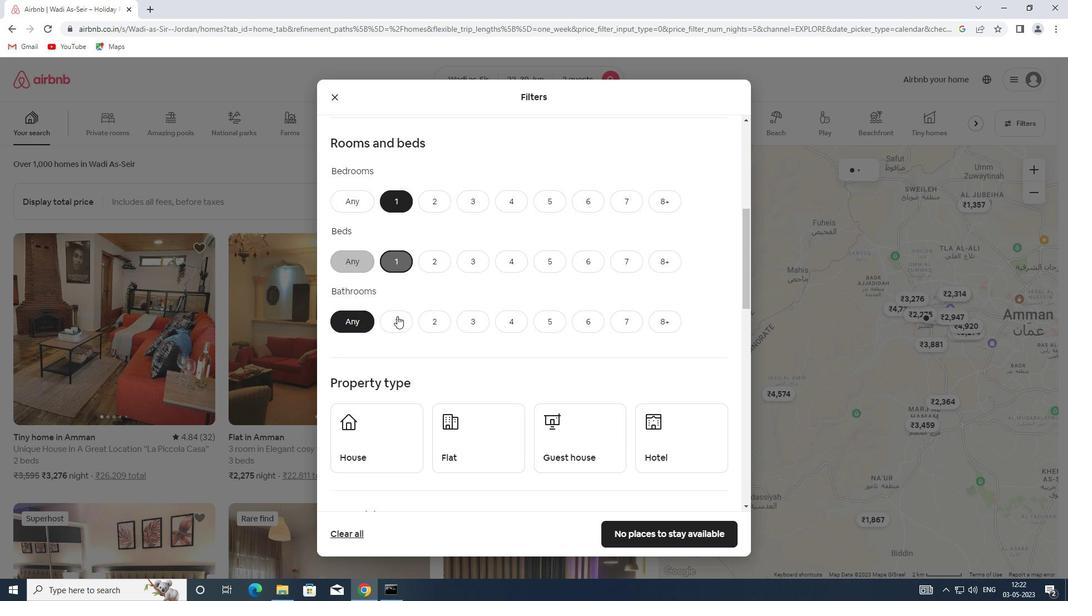 
Action: Mouse pressed left at (397, 325)
Screenshot: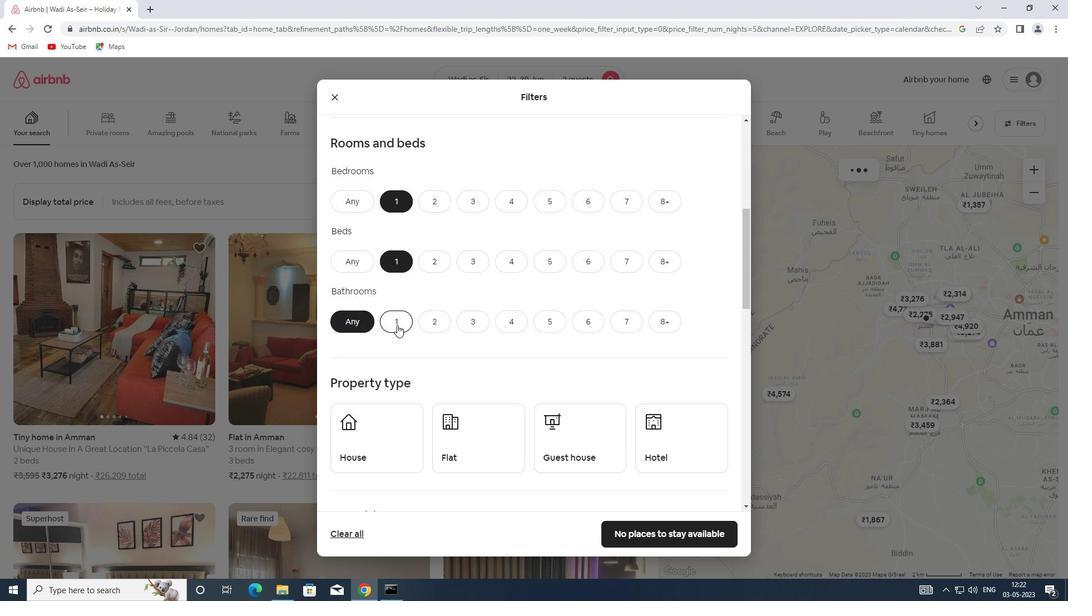 
Action: Mouse moved to (401, 313)
Screenshot: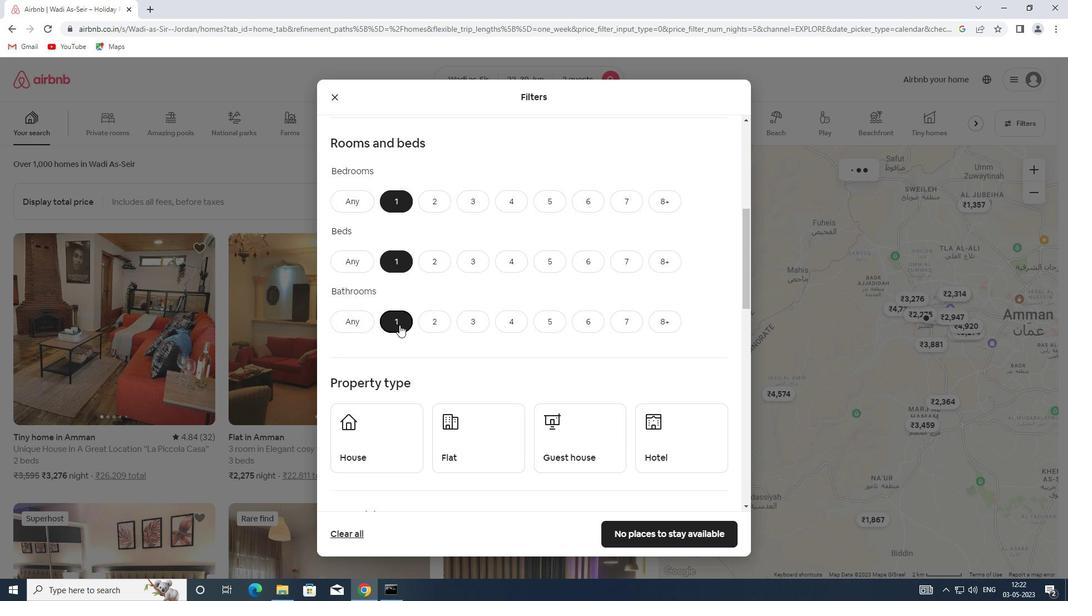 
Action: Mouse scrolled (401, 313) with delta (0, 0)
Screenshot: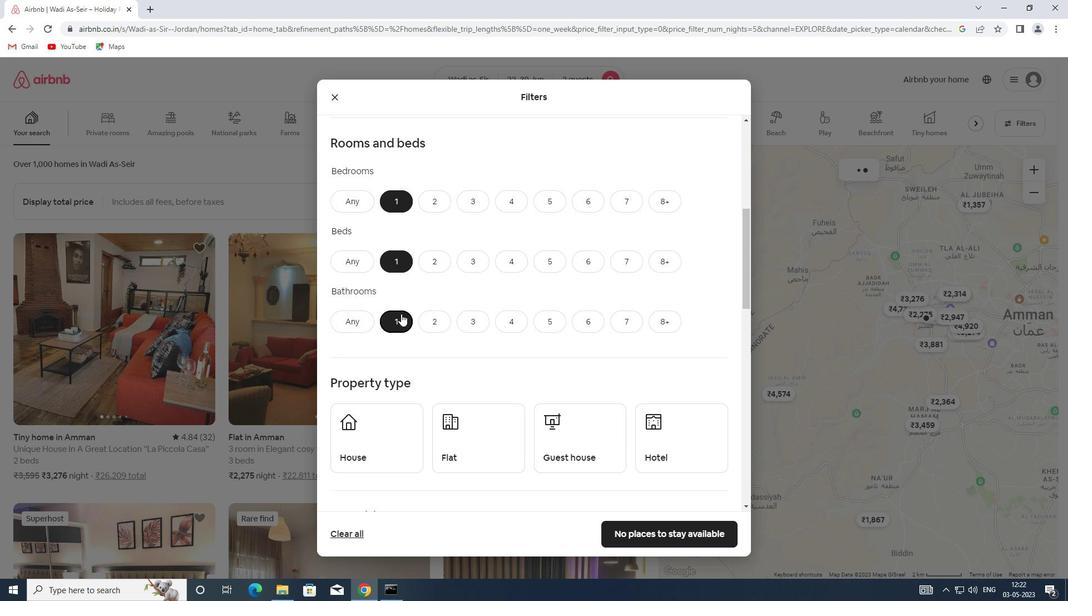 
Action: Mouse moved to (371, 371)
Screenshot: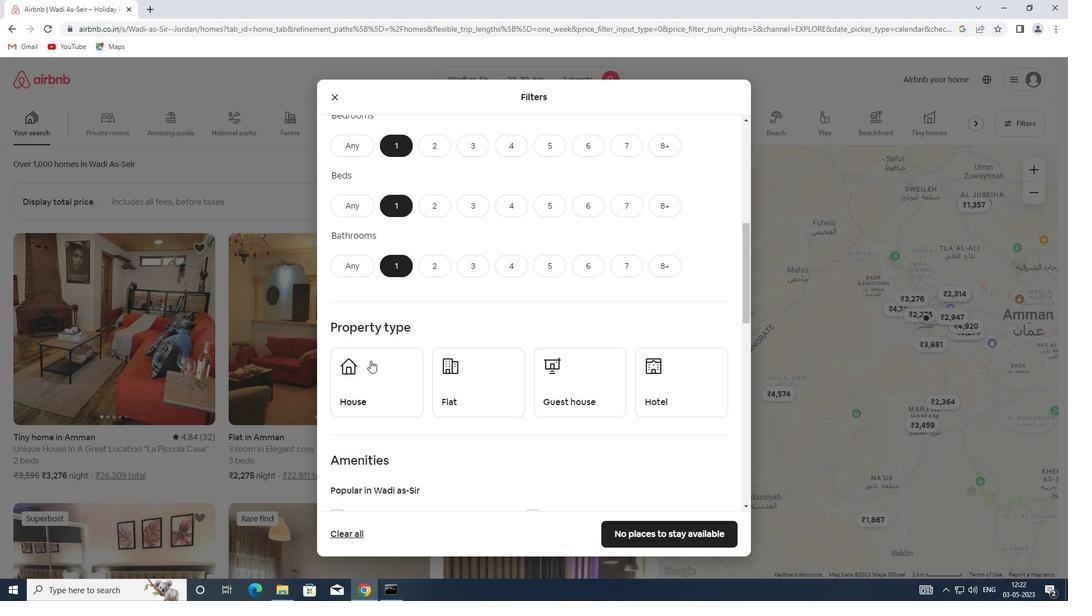 
Action: Mouse pressed left at (371, 371)
Screenshot: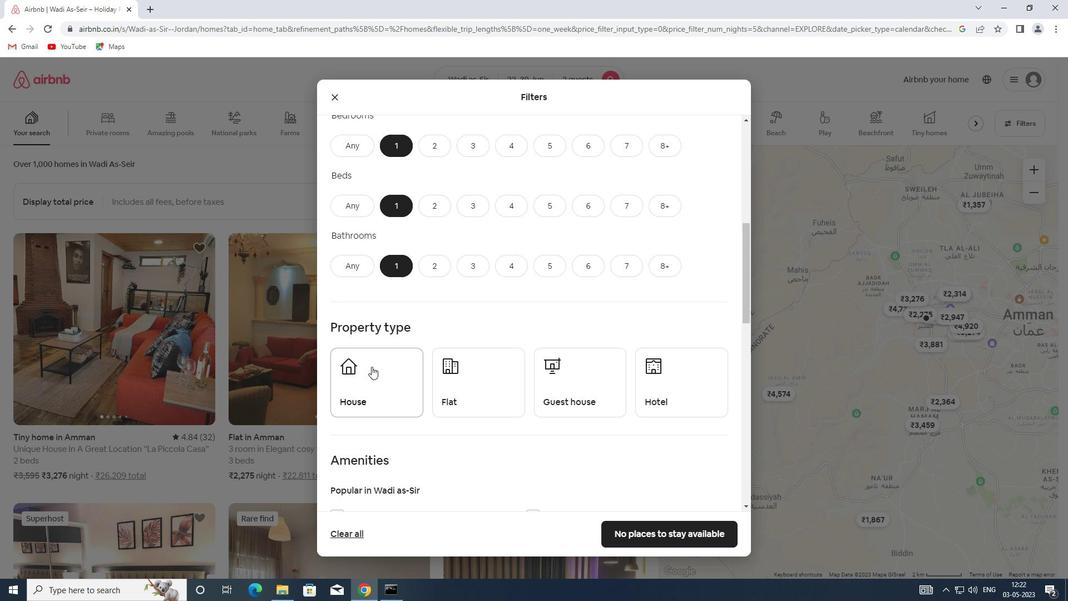 
Action: Mouse moved to (470, 372)
Screenshot: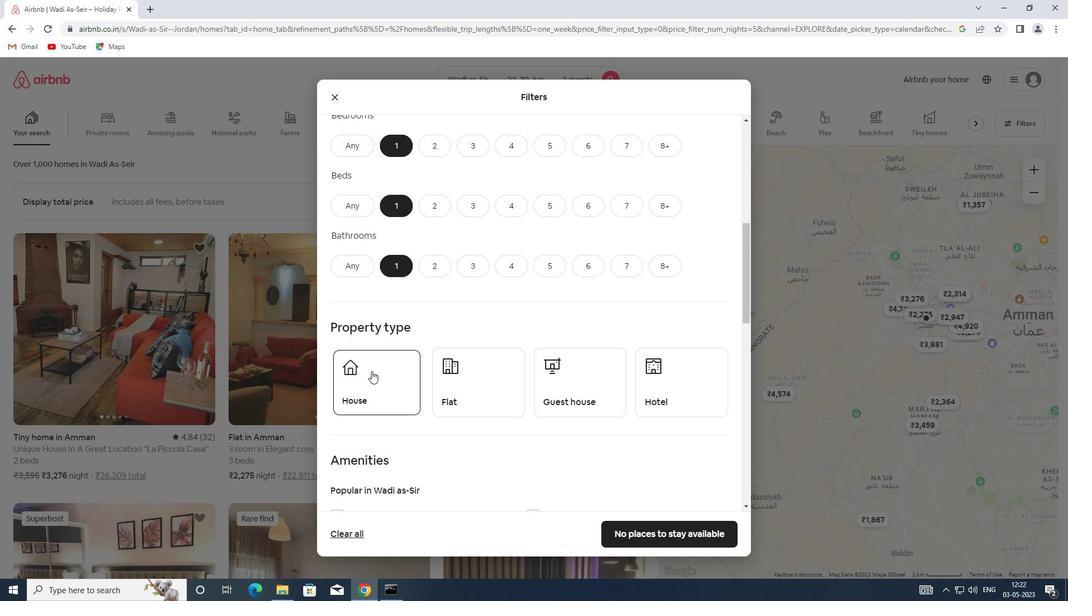
Action: Mouse pressed left at (470, 372)
Screenshot: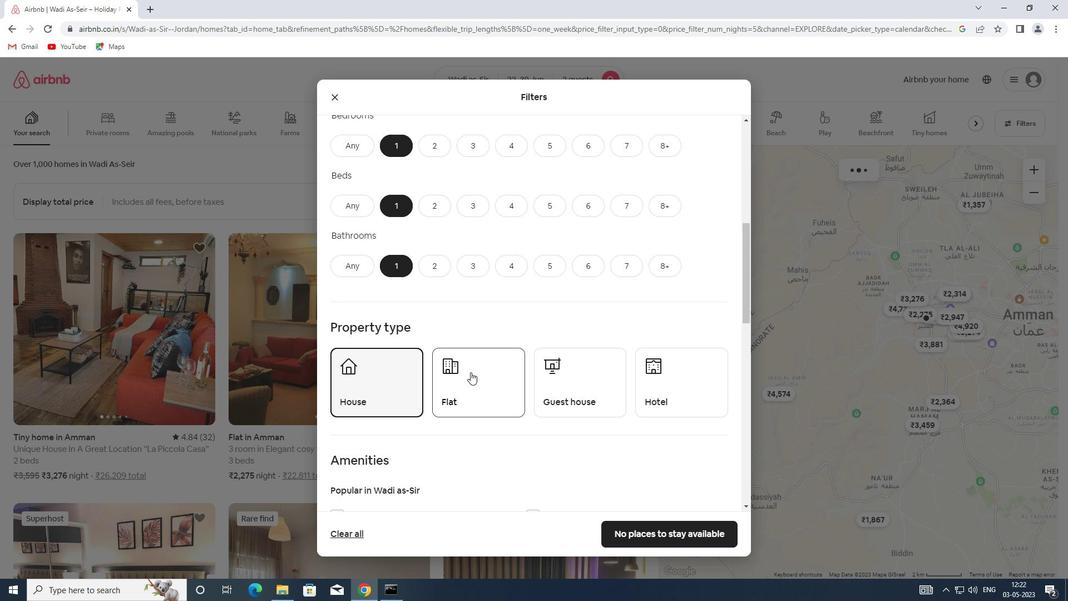 
Action: Mouse moved to (556, 370)
Screenshot: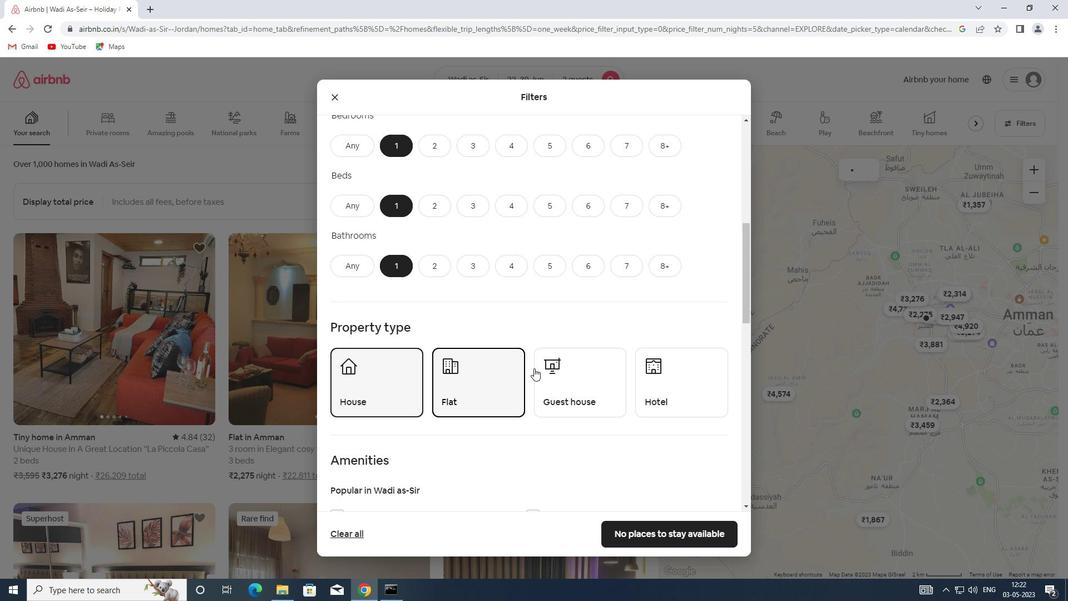 
Action: Mouse pressed left at (556, 370)
Screenshot: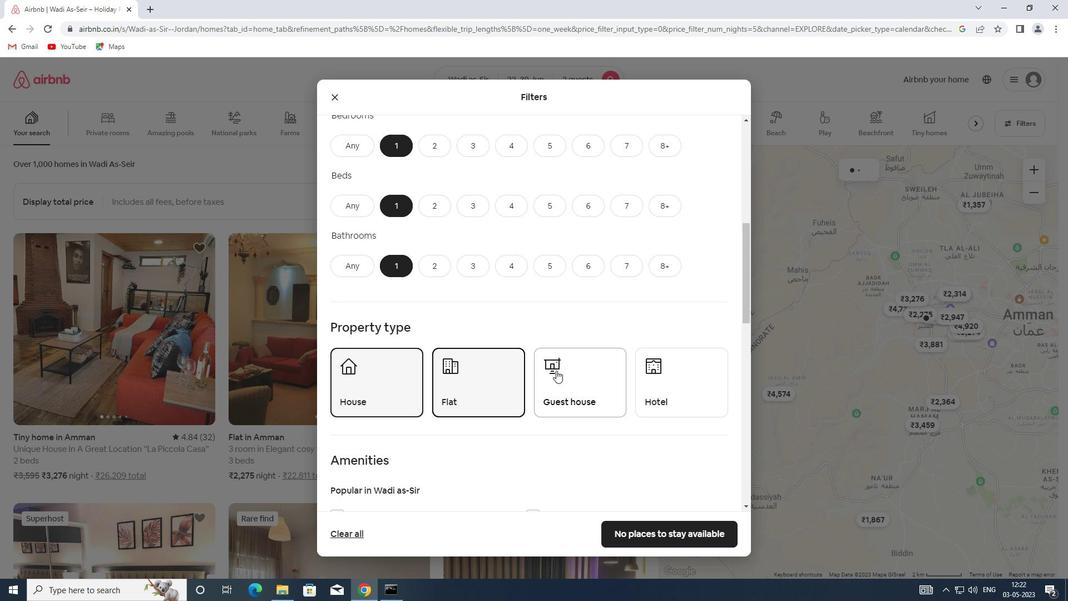 
Action: Mouse moved to (656, 379)
Screenshot: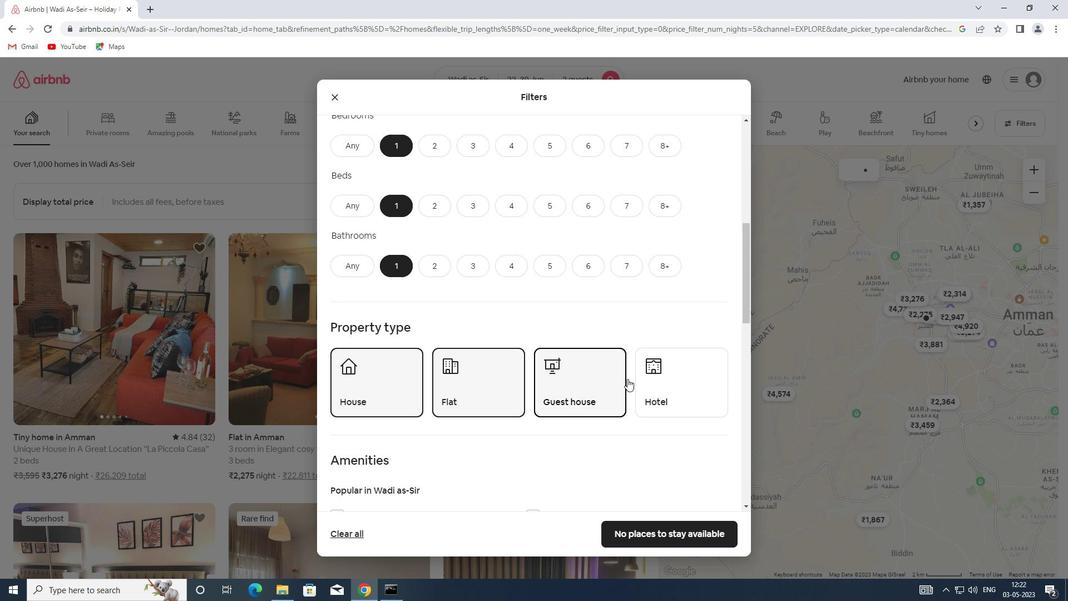 
Action: Mouse pressed left at (656, 379)
Screenshot: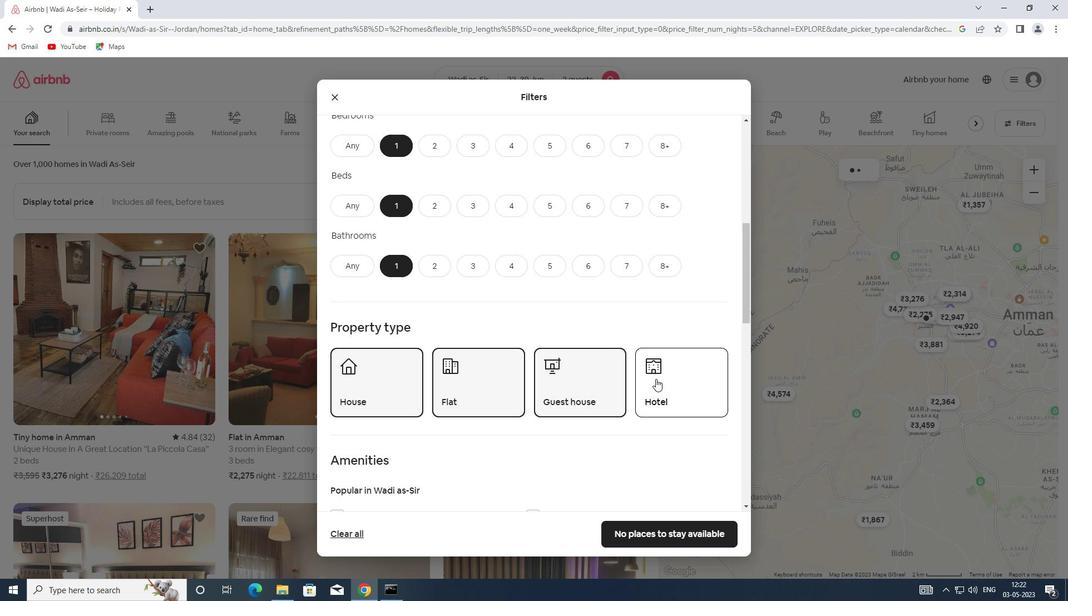 
Action: Mouse moved to (606, 360)
Screenshot: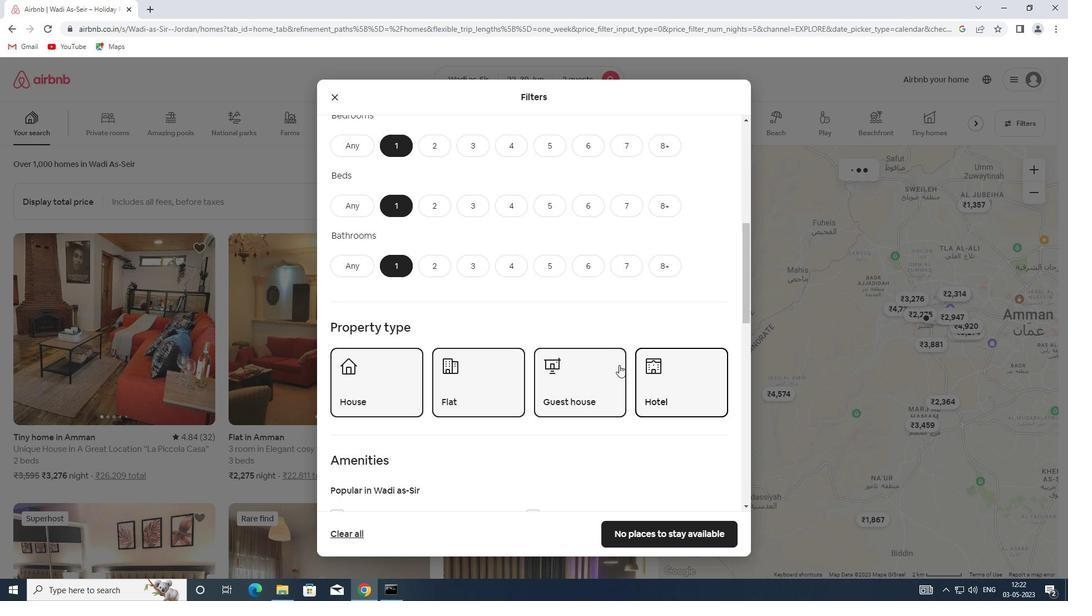 
Action: Mouse scrolled (606, 360) with delta (0, 0)
Screenshot: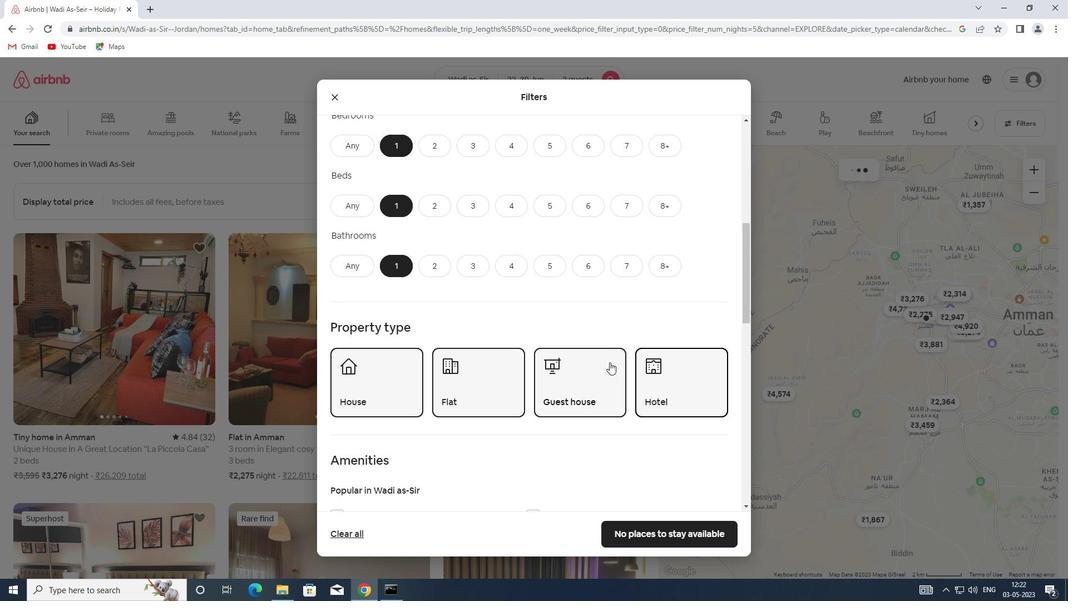 
Action: Mouse scrolled (606, 360) with delta (0, 0)
Screenshot: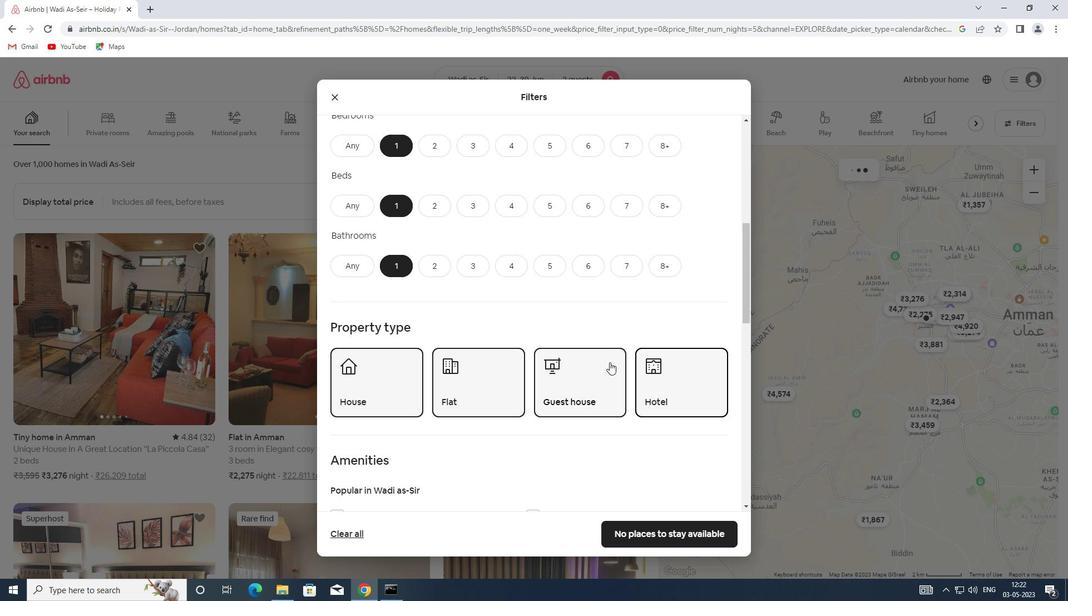 
Action: Mouse scrolled (606, 360) with delta (0, 0)
Screenshot: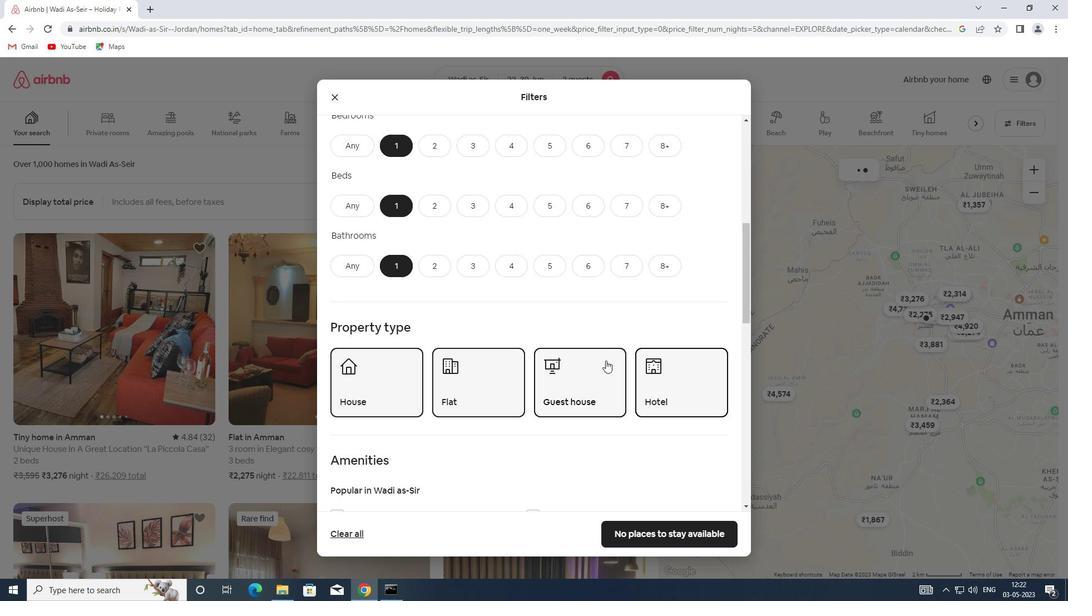 
Action: Mouse scrolled (606, 360) with delta (0, 0)
Screenshot: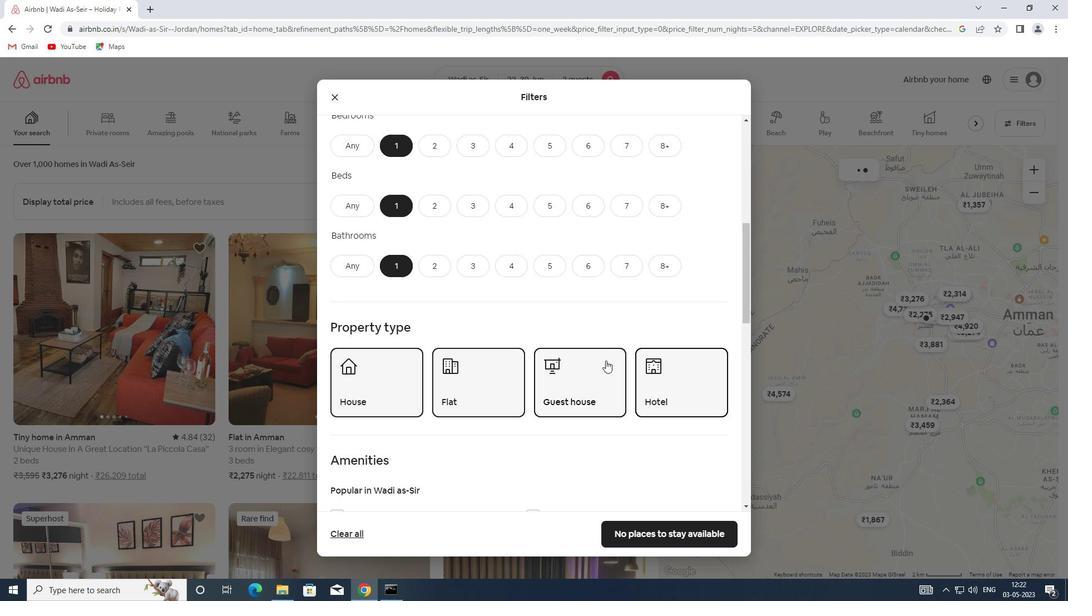 
Action: Mouse moved to (540, 316)
Screenshot: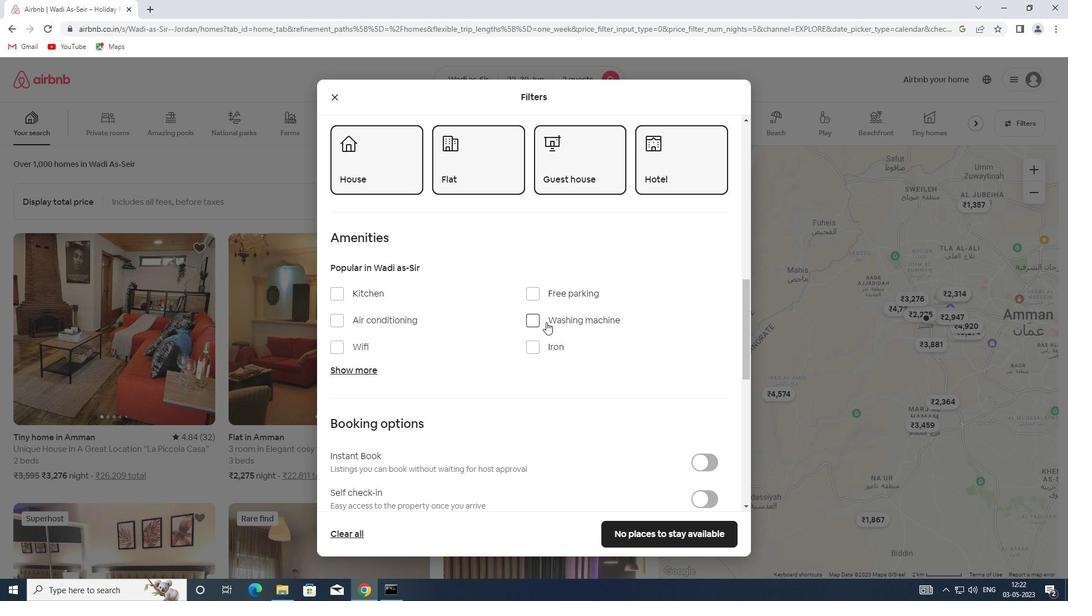 
Action: Mouse pressed left at (540, 316)
Screenshot: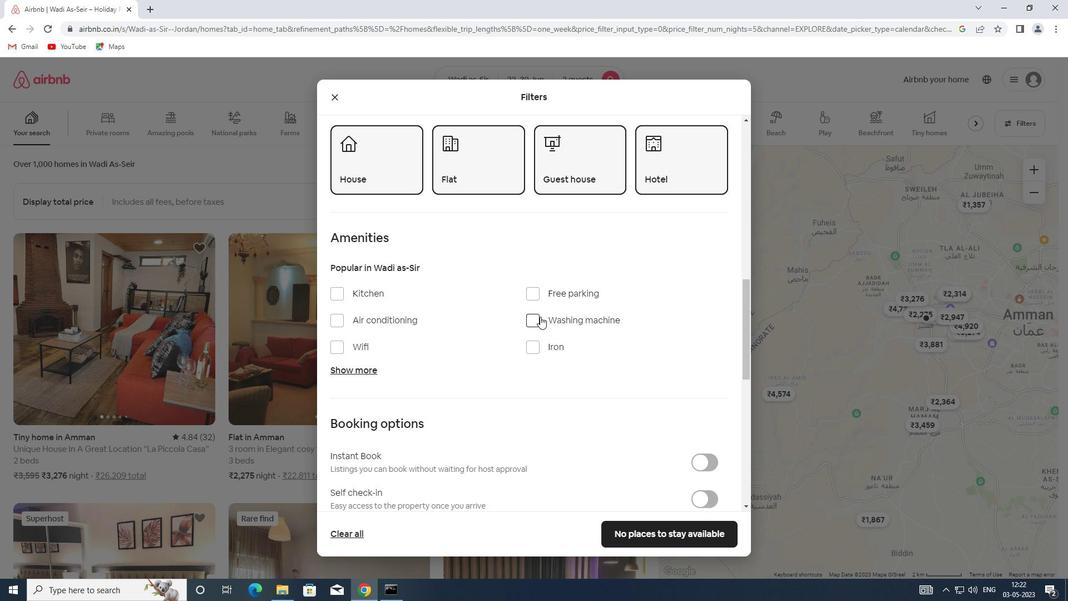 
Action: Mouse scrolled (540, 316) with delta (0, 0)
Screenshot: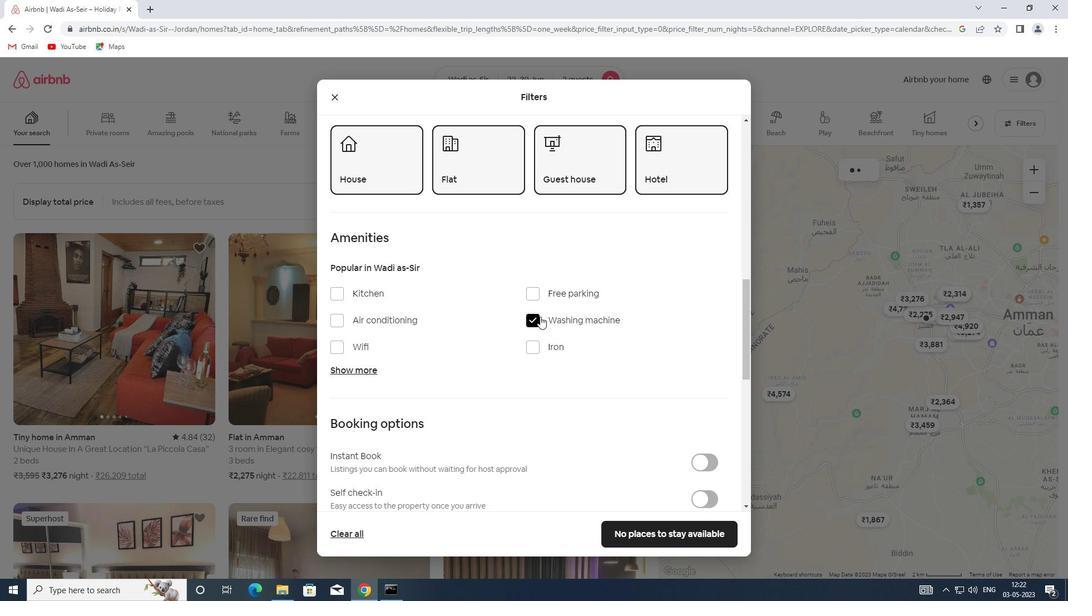 
Action: Mouse moved to (540, 317)
Screenshot: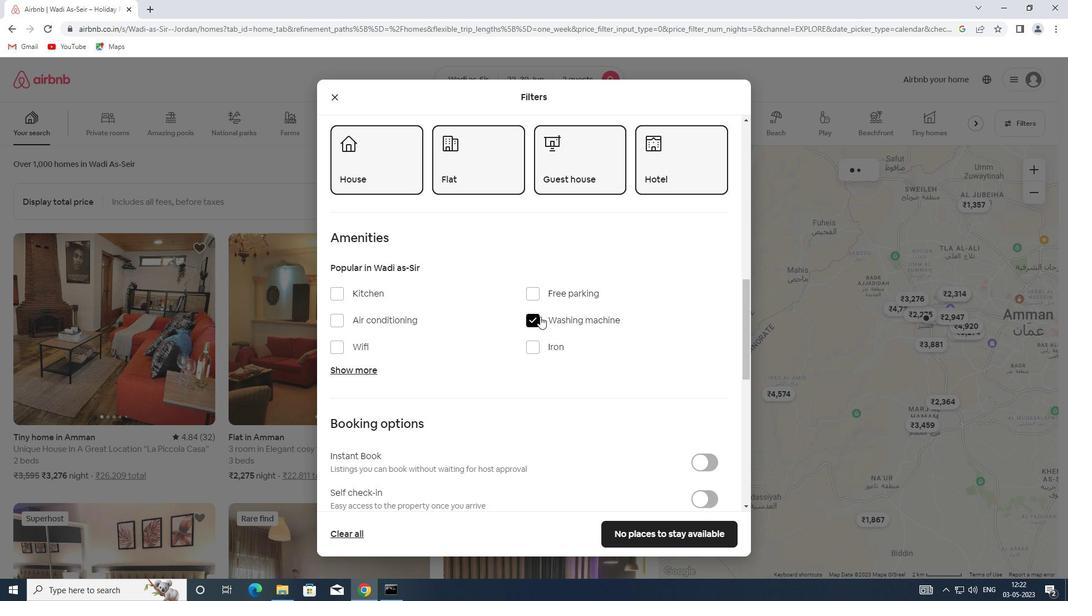 
Action: Mouse scrolled (540, 316) with delta (0, 0)
Screenshot: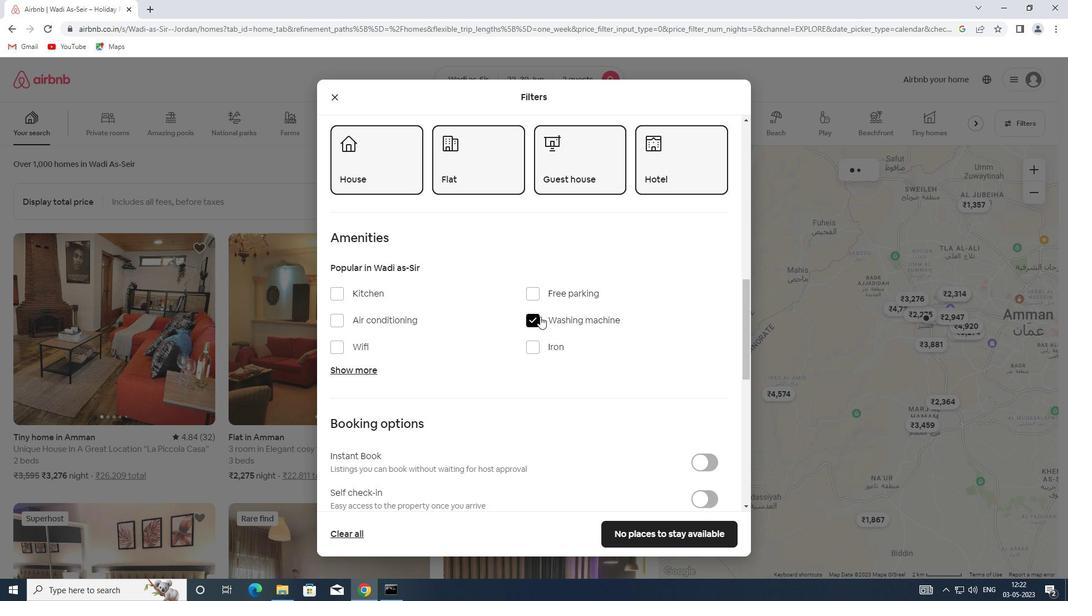 
Action: Mouse scrolled (540, 316) with delta (0, 0)
Screenshot: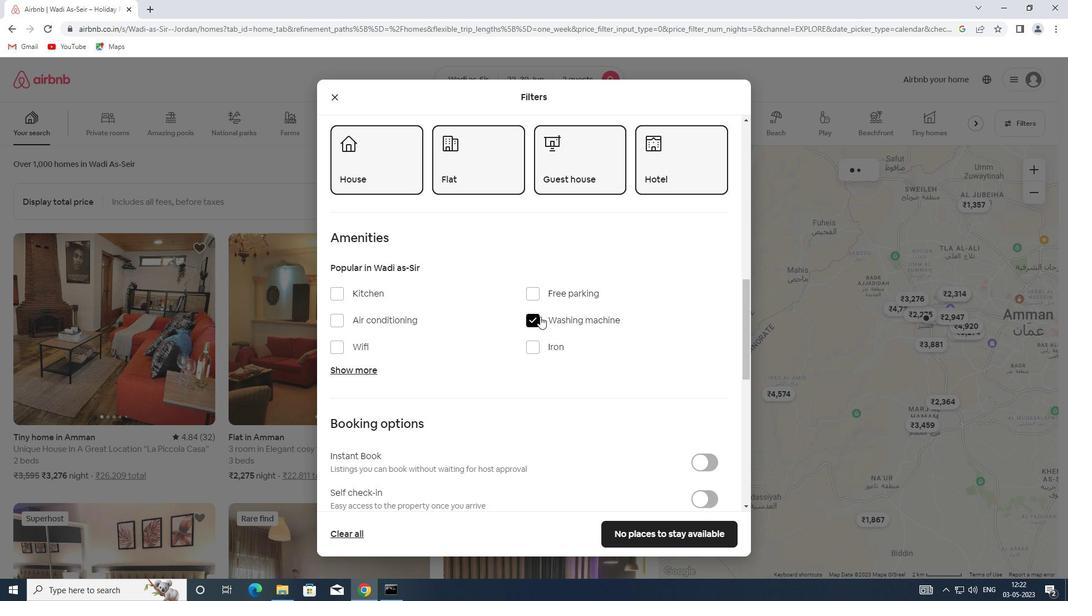 
Action: Mouse moved to (540, 317)
Screenshot: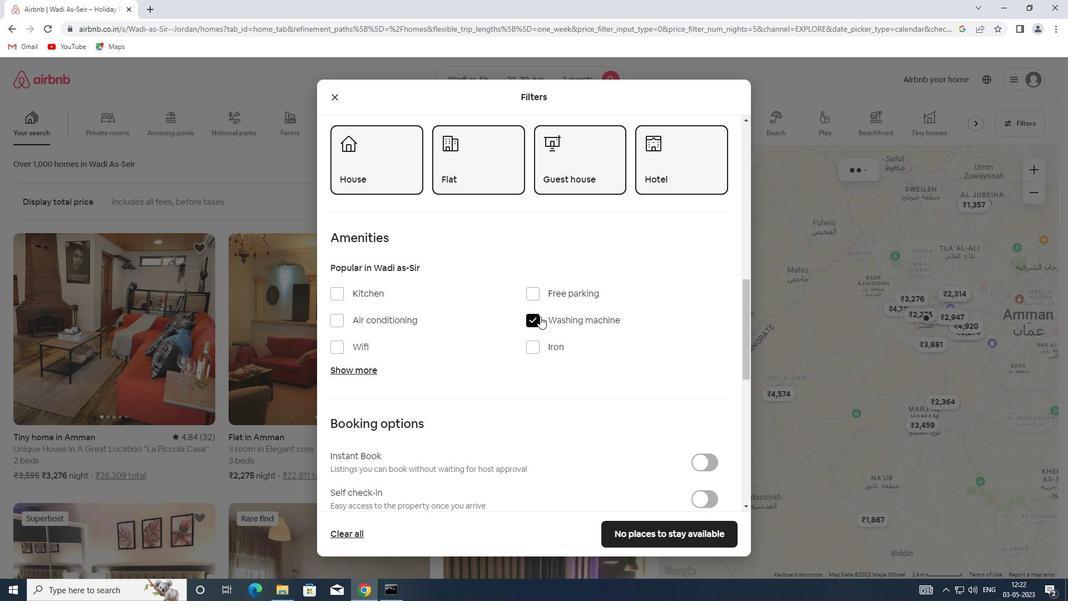 
Action: Mouse scrolled (540, 316) with delta (0, 0)
Screenshot: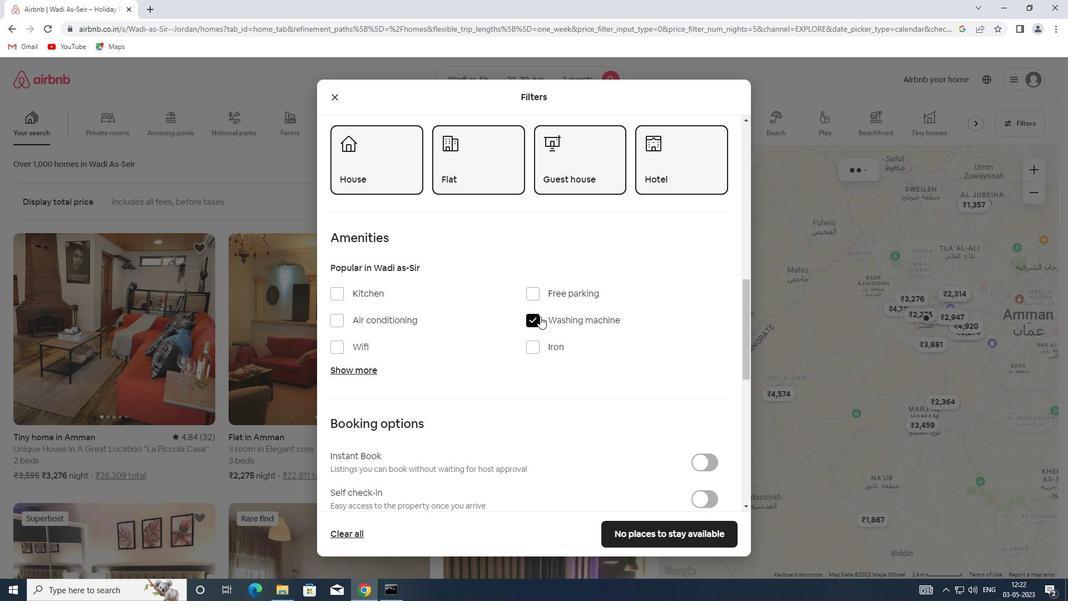 
Action: Mouse moved to (540, 319)
Screenshot: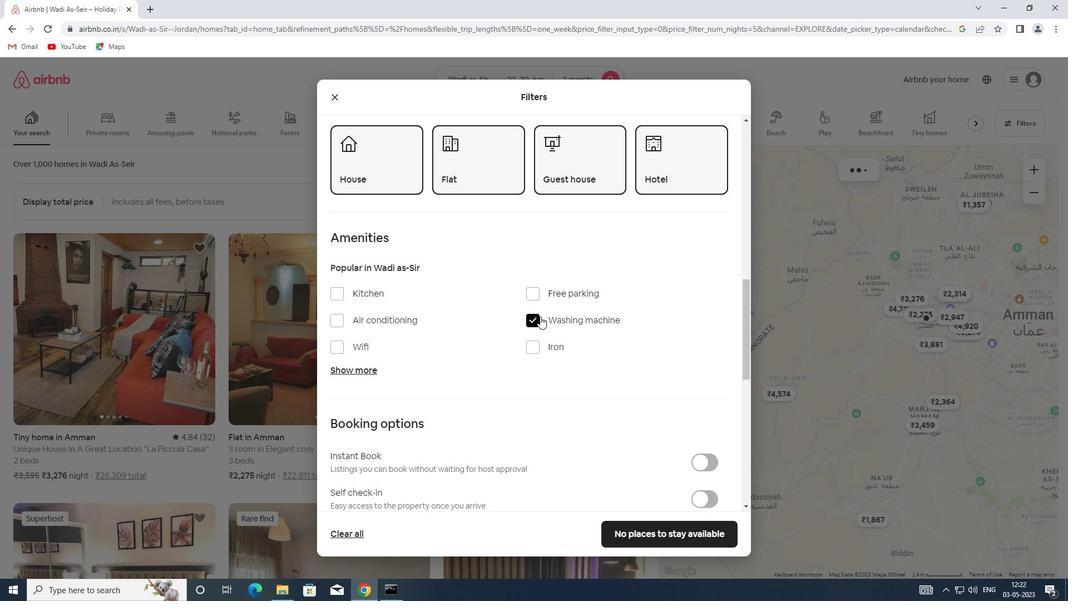 
Action: Mouse scrolled (540, 318) with delta (0, 0)
Screenshot: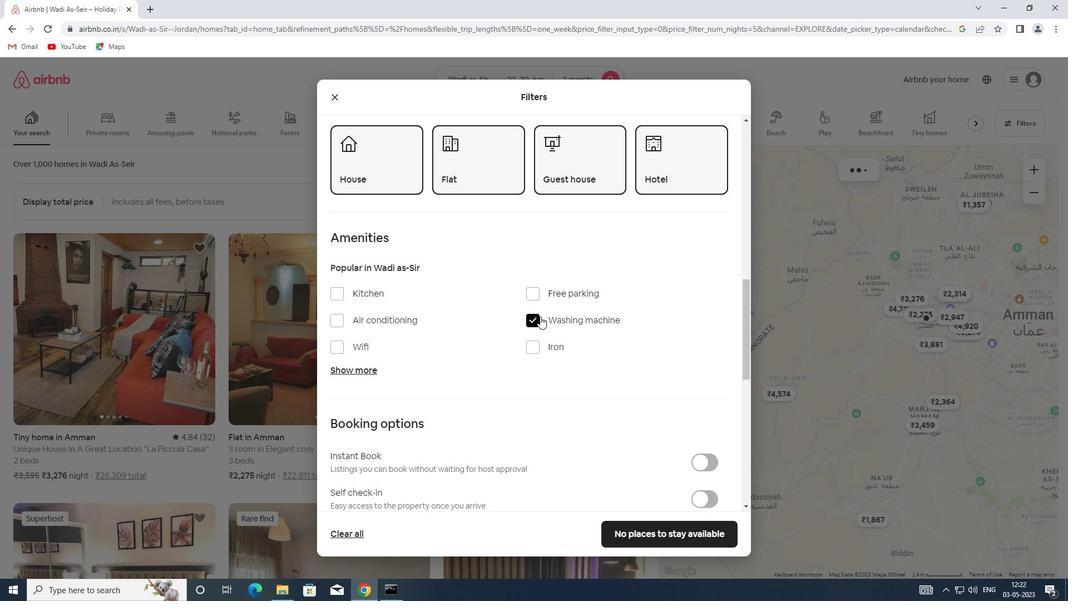 
Action: Mouse moved to (704, 229)
Screenshot: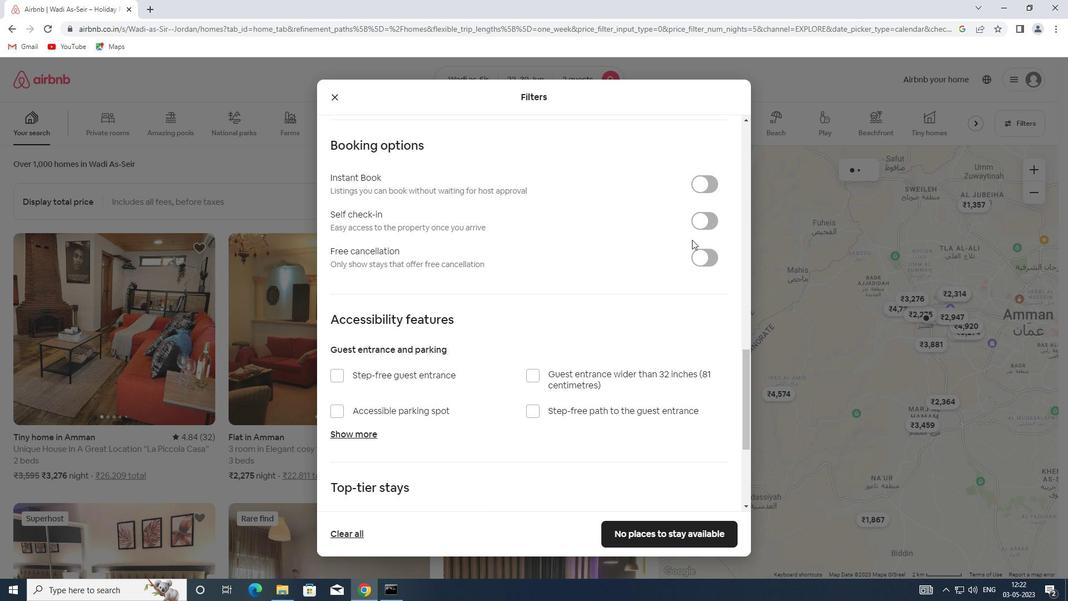 
Action: Mouse pressed left at (704, 229)
Screenshot: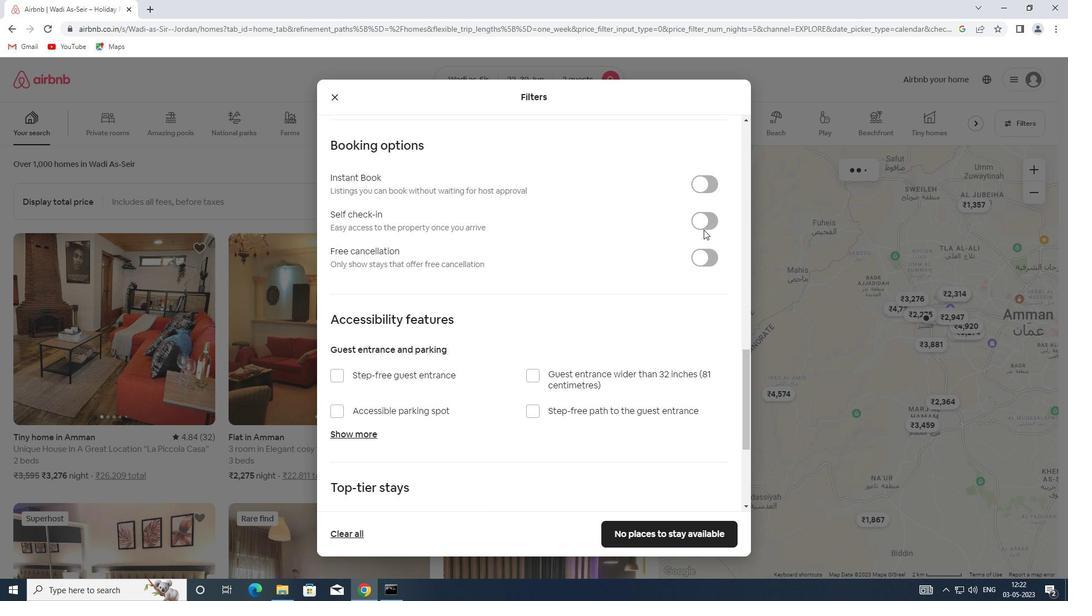 
Action: Mouse moved to (455, 378)
Screenshot: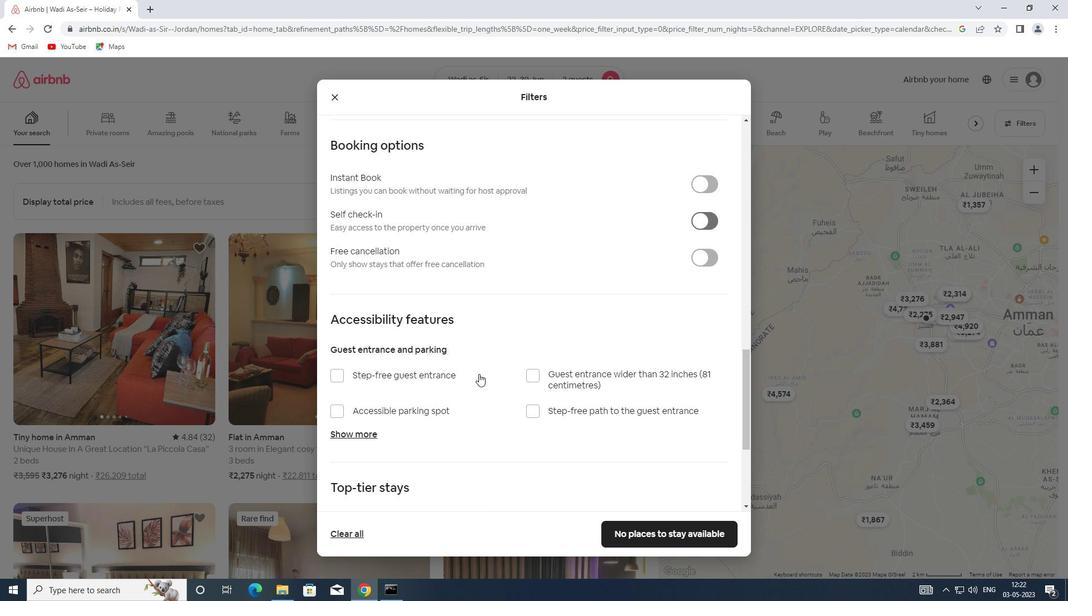 
Action: Mouse scrolled (455, 377) with delta (0, 0)
Screenshot: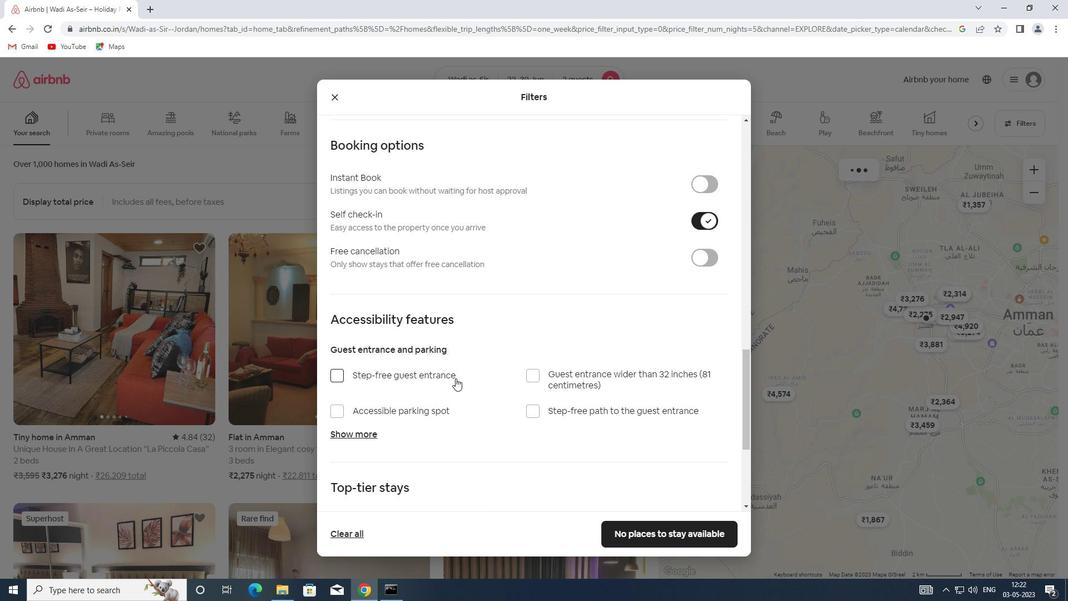 
Action: Mouse scrolled (455, 377) with delta (0, 0)
Screenshot: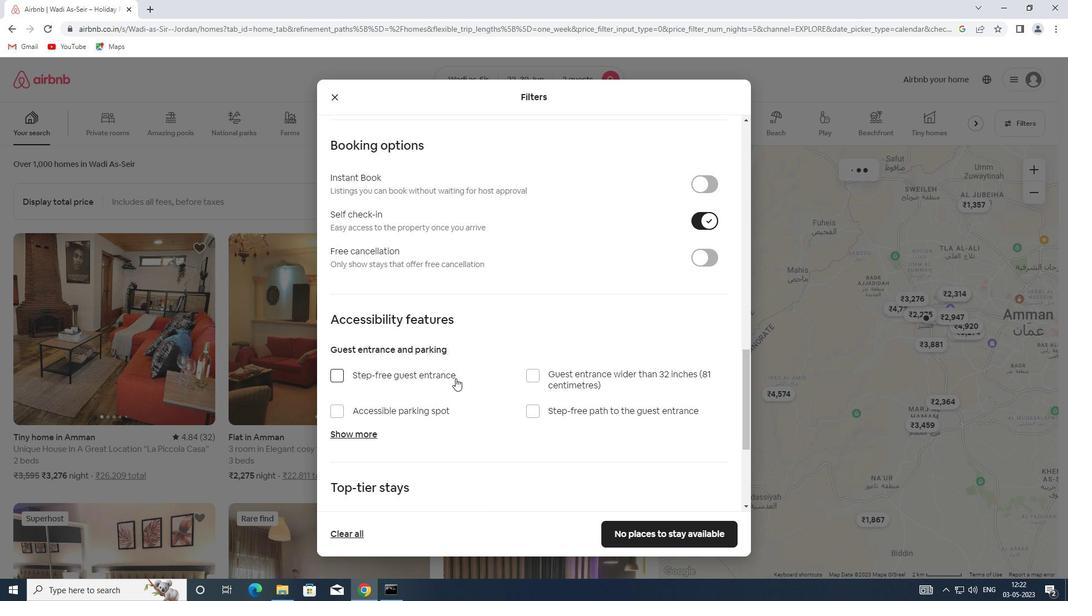 
Action: Mouse scrolled (455, 377) with delta (0, 0)
Screenshot: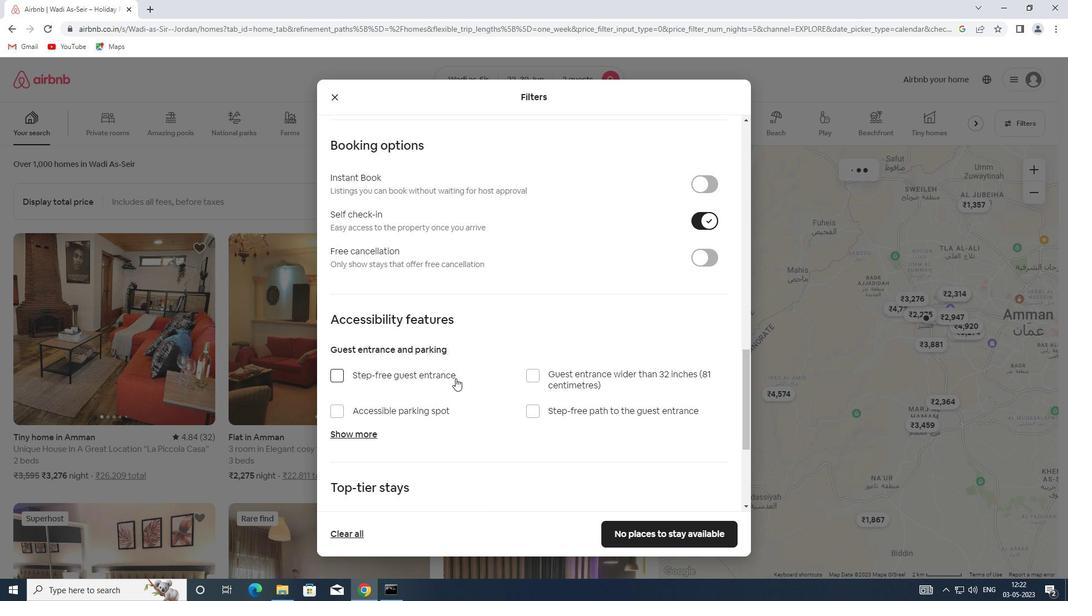 
Action: Mouse scrolled (455, 377) with delta (0, 0)
Screenshot: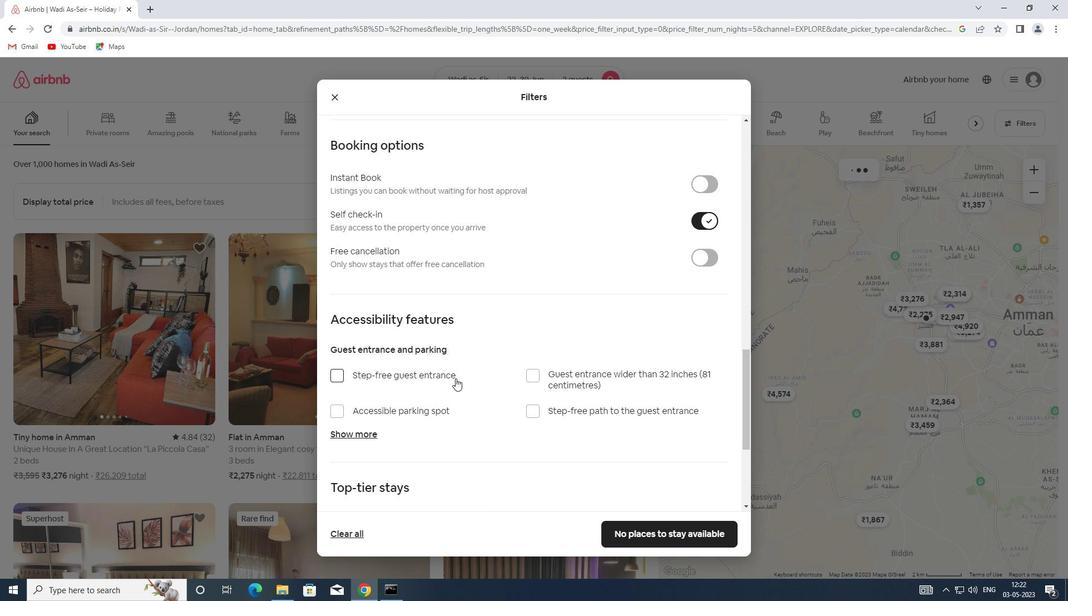 
Action: Mouse scrolled (455, 377) with delta (0, 0)
Screenshot: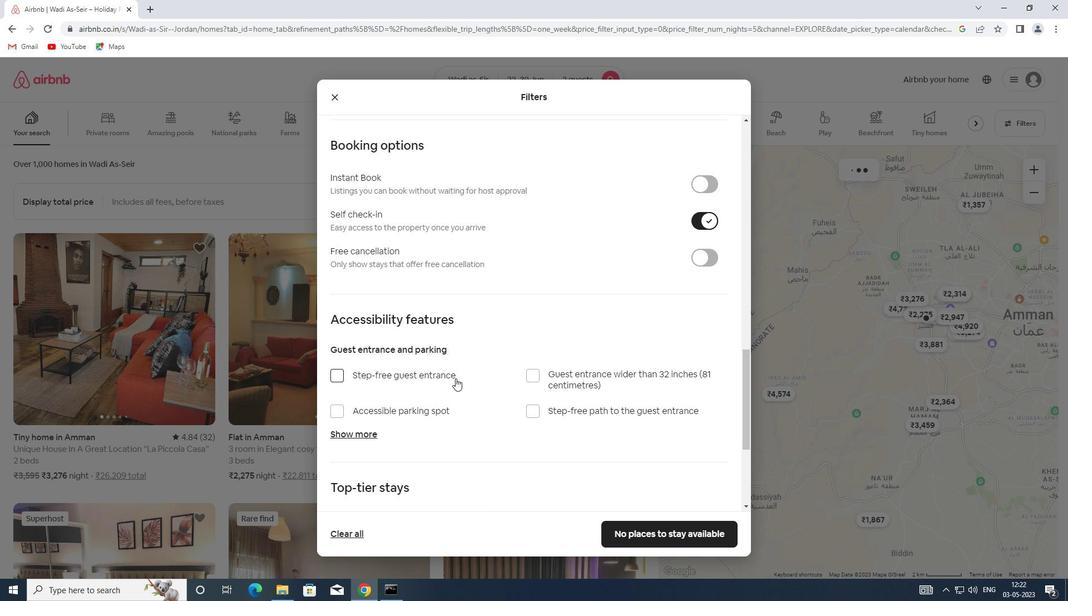 
Action: Mouse scrolled (455, 377) with delta (0, 0)
Screenshot: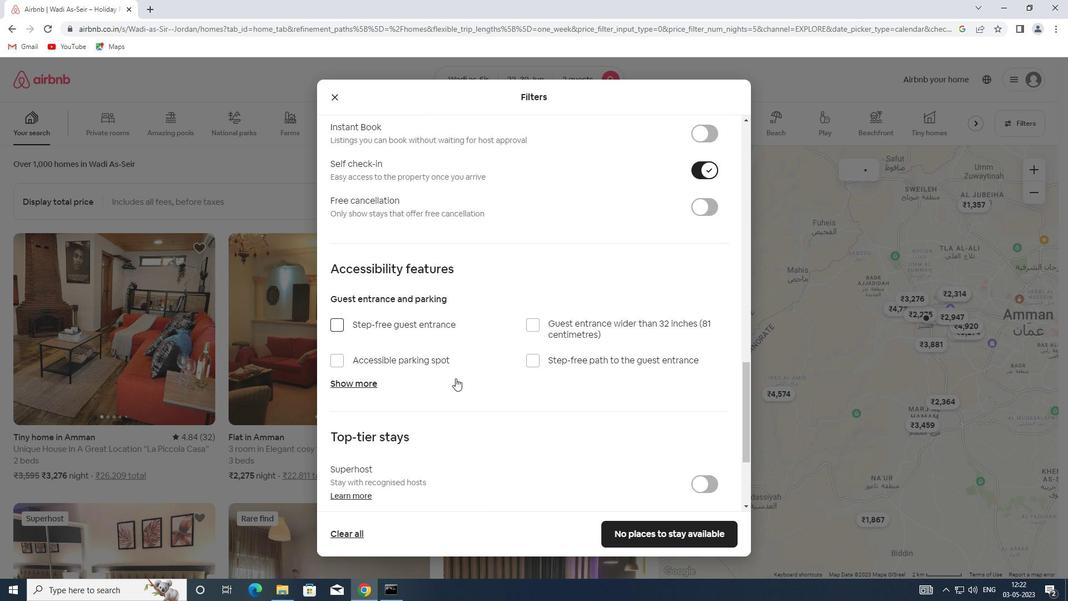 
Action: Mouse scrolled (455, 377) with delta (0, 0)
Screenshot: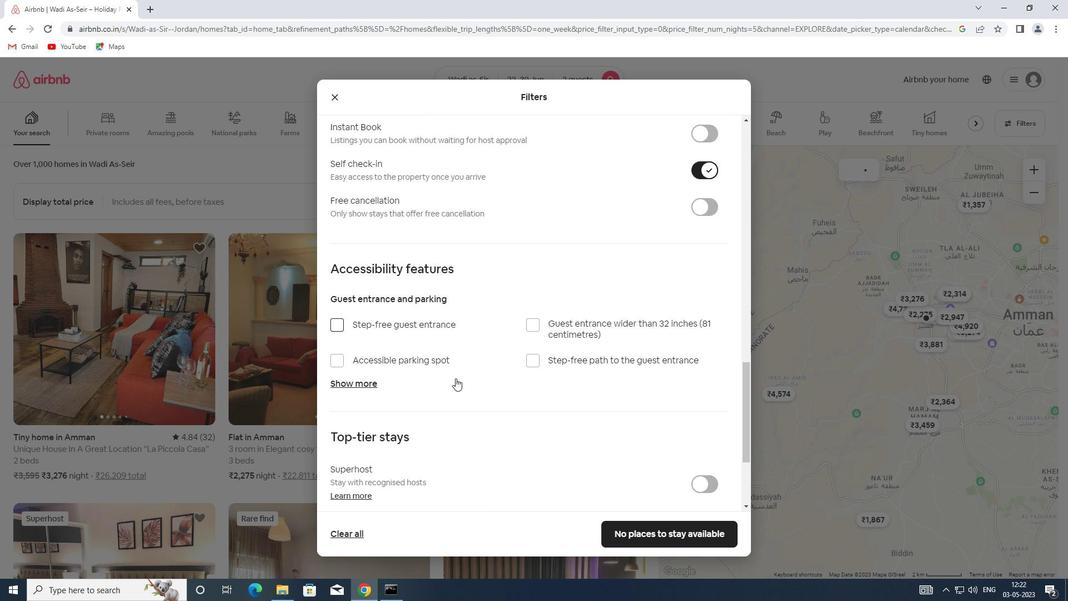 
Action: Mouse scrolled (455, 377) with delta (0, 0)
Screenshot: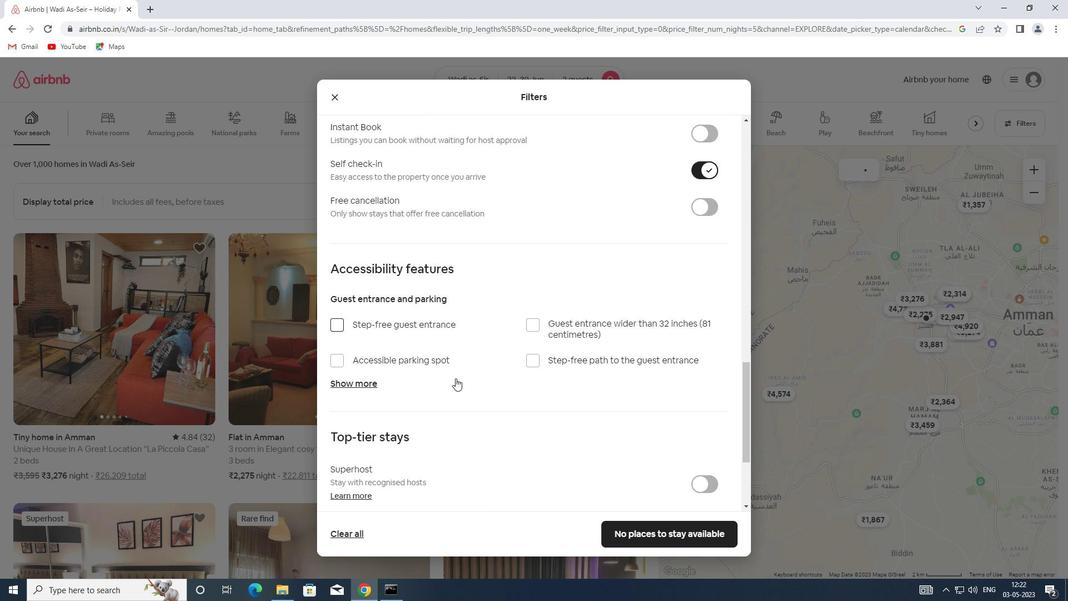 
Action: Mouse scrolled (455, 377) with delta (0, 0)
Screenshot: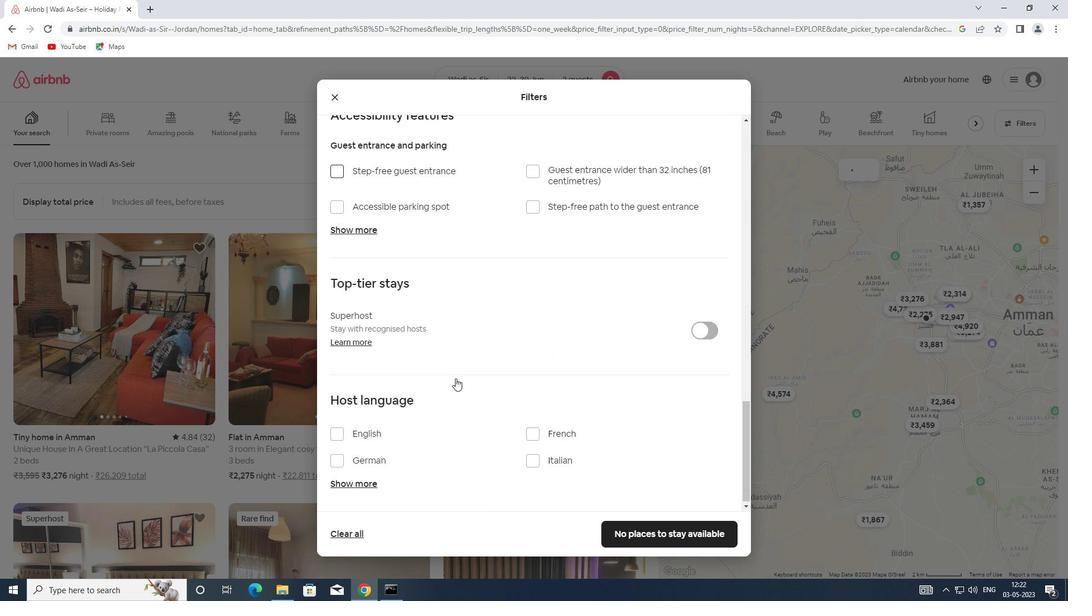 
Action: Mouse moved to (357, 437)
Screenshot: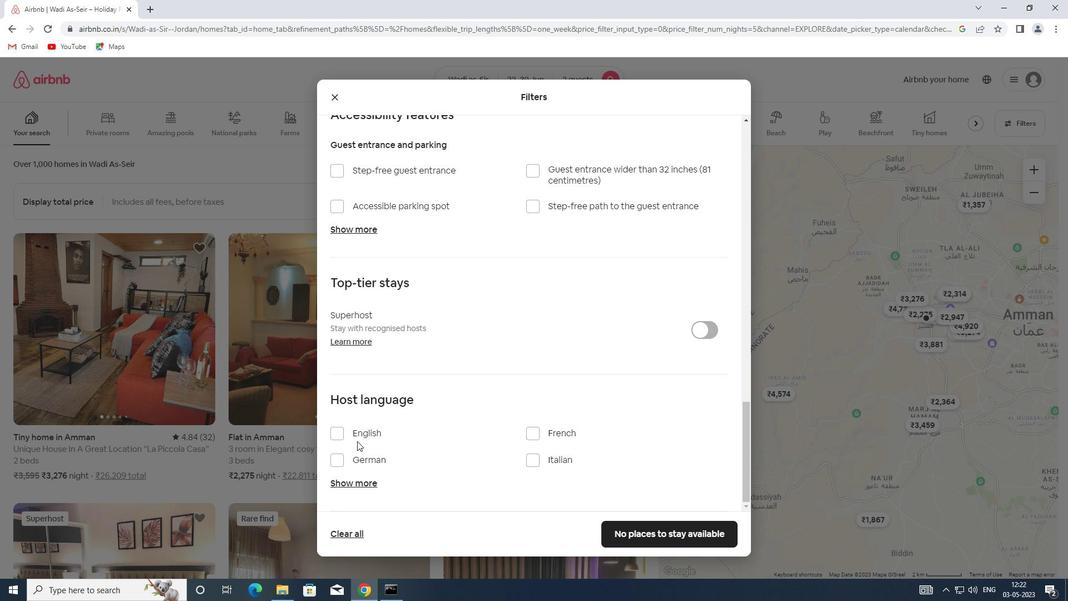 
Action: Mouse pressed left at (357, 437)
Screenshot: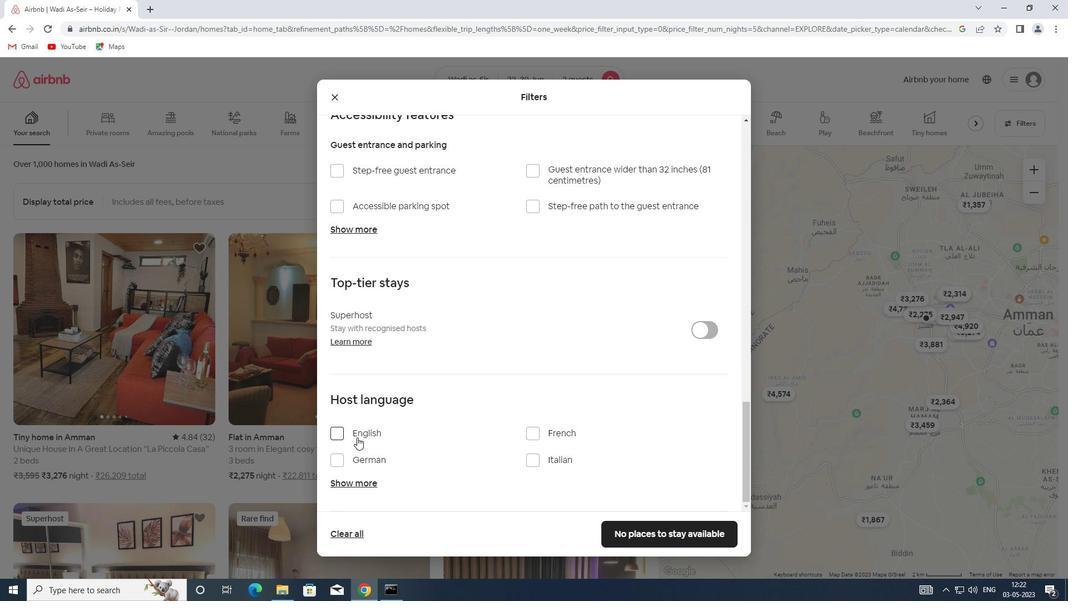 
Action: Mouse moved to (650, 540)
Screenshot: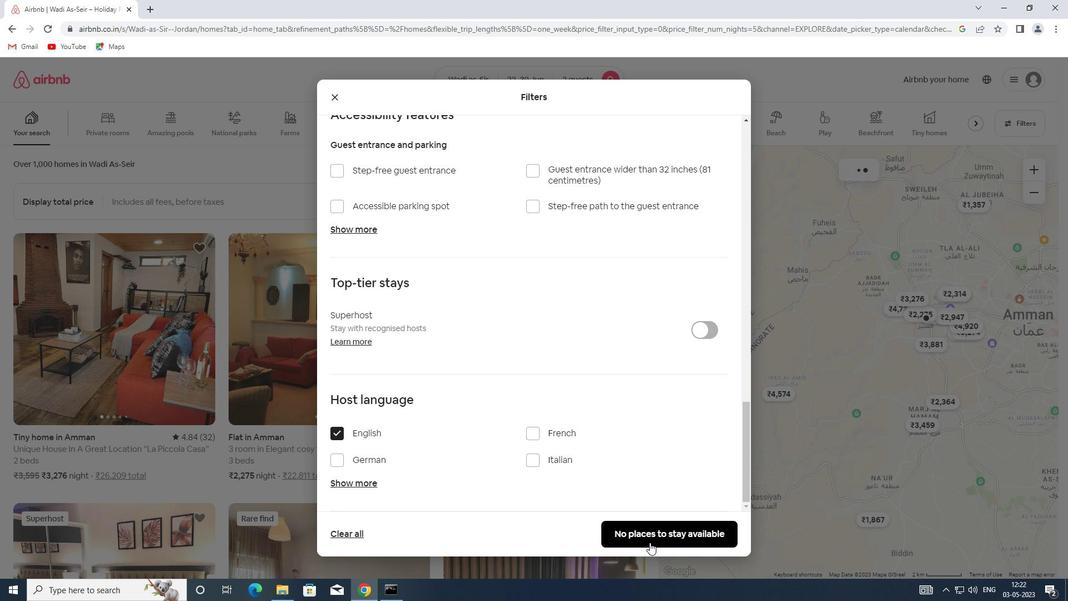 
Action: Mouse pressed left at (650, 540)
Screenshot: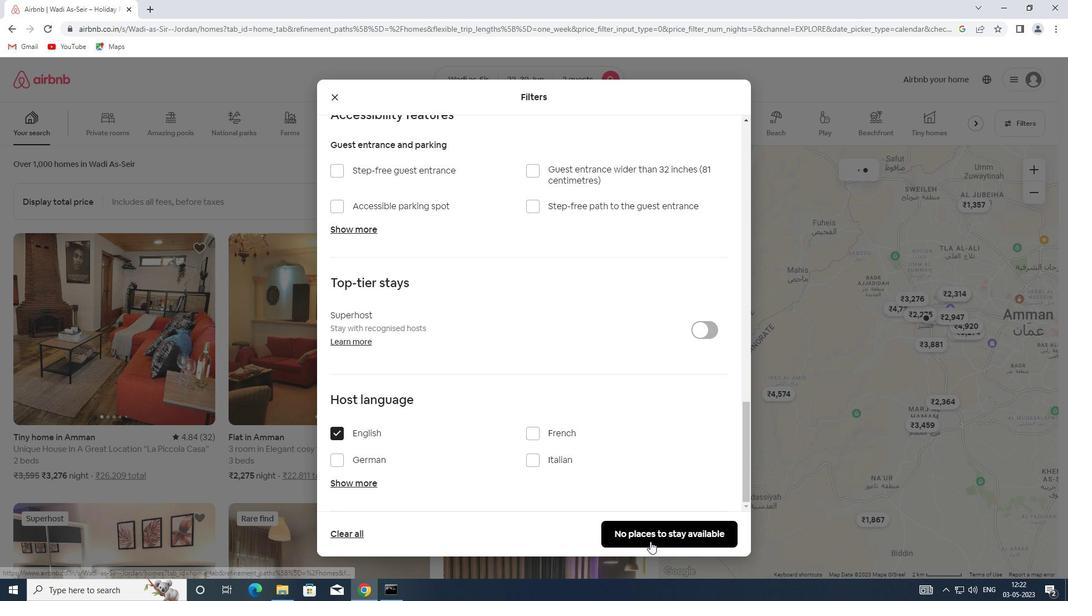 
